 Task: Check the sale-to-list ratio of master bedroom in the last 5 years.
Action: Mouse moved to (1087, 261)
Screenshot: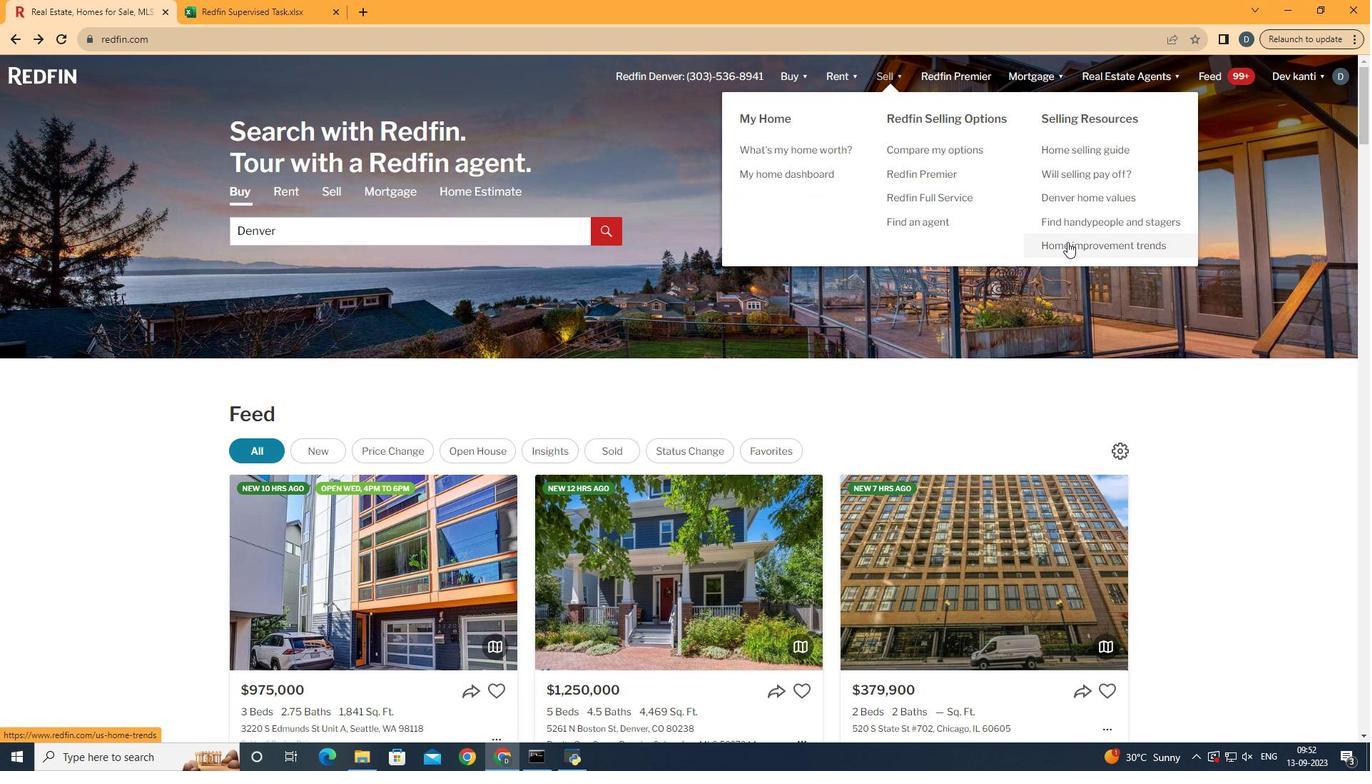 
Action: Mouse pressed left at (1087, 261)
Screenshot: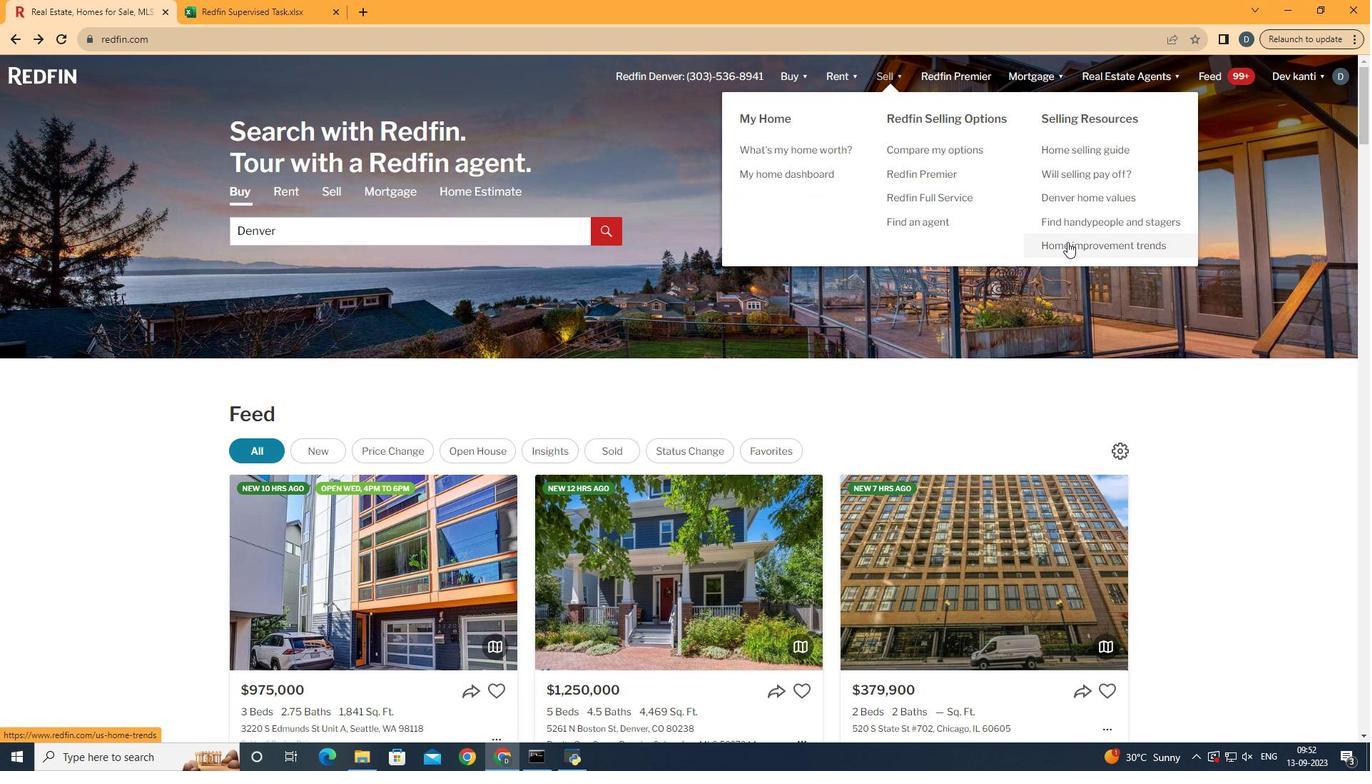
Action: Mouse moved to (350, 292)
Screenshot: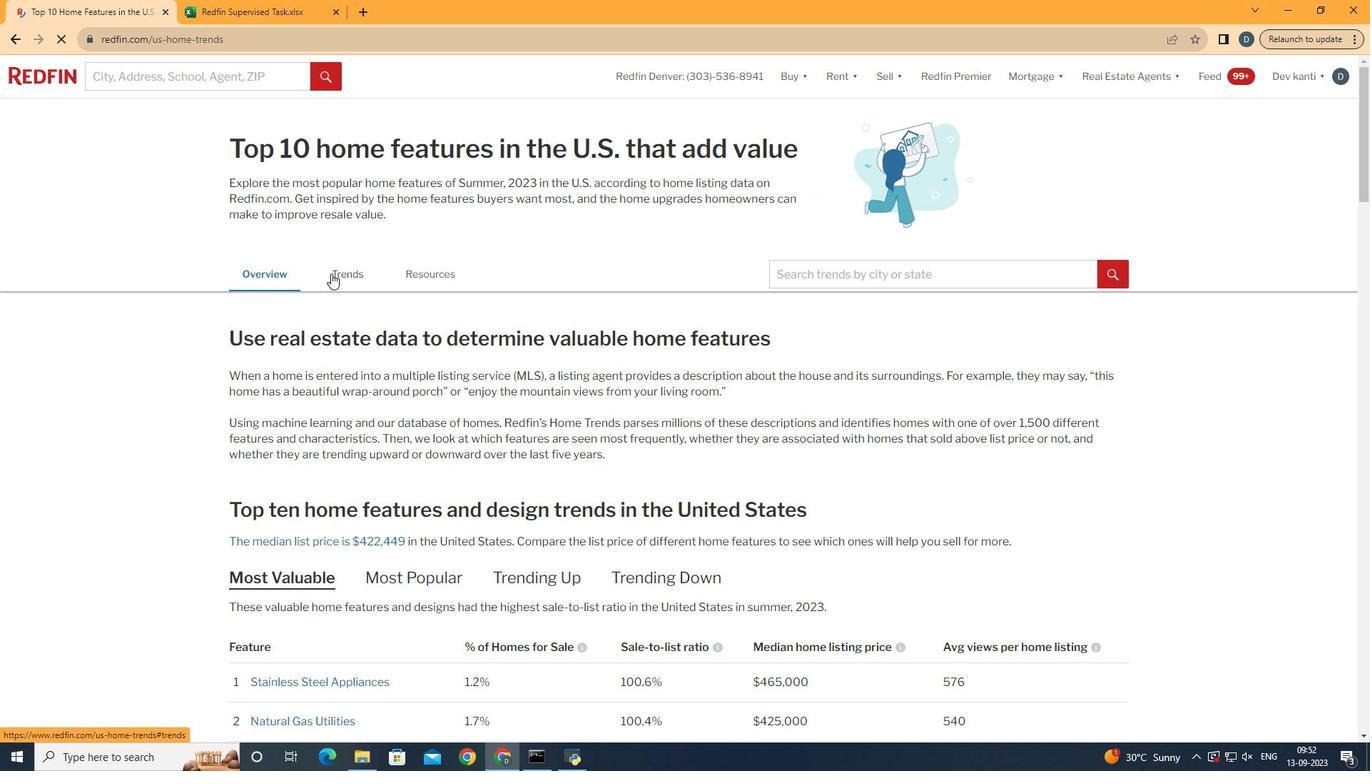 
Action: Mouse pressed left at (350, 292)
Screenshot: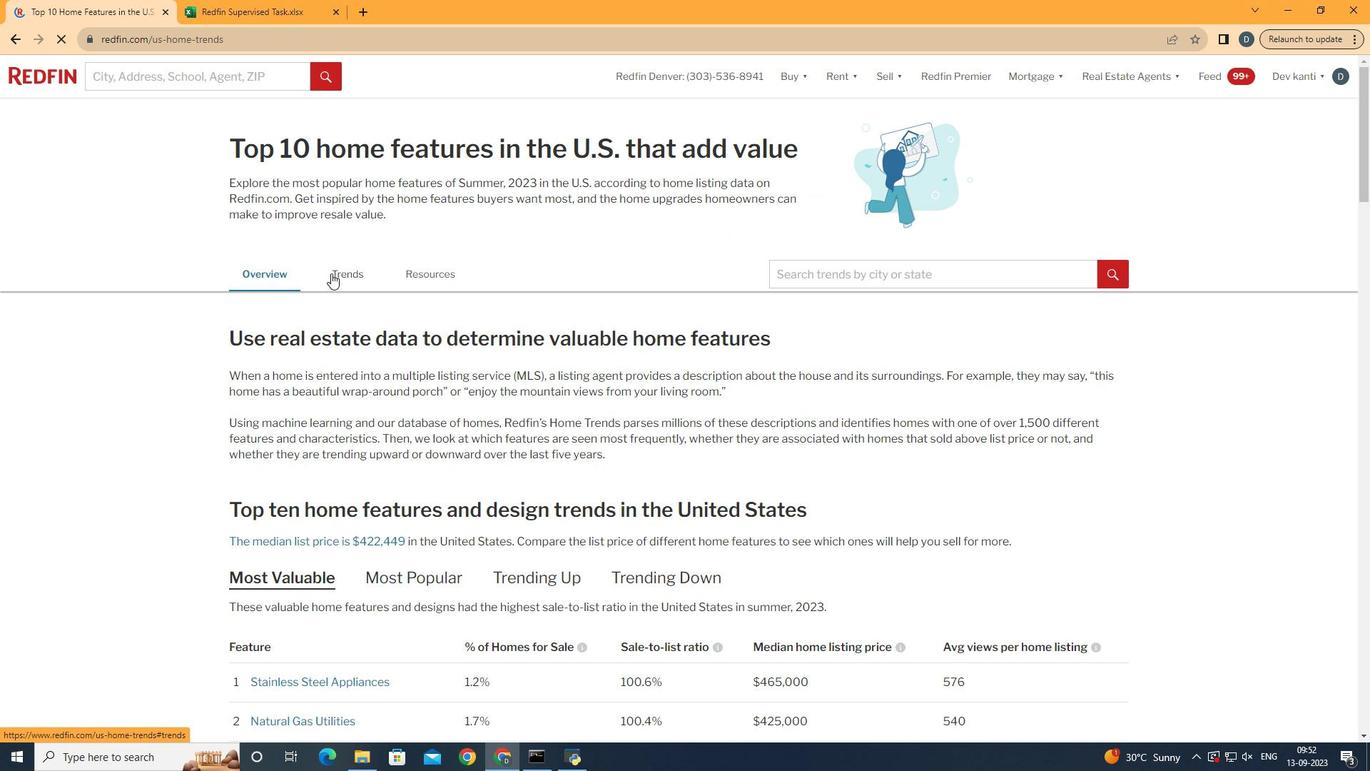 
Action: Mouse moved to (648, 421)
Screenshot: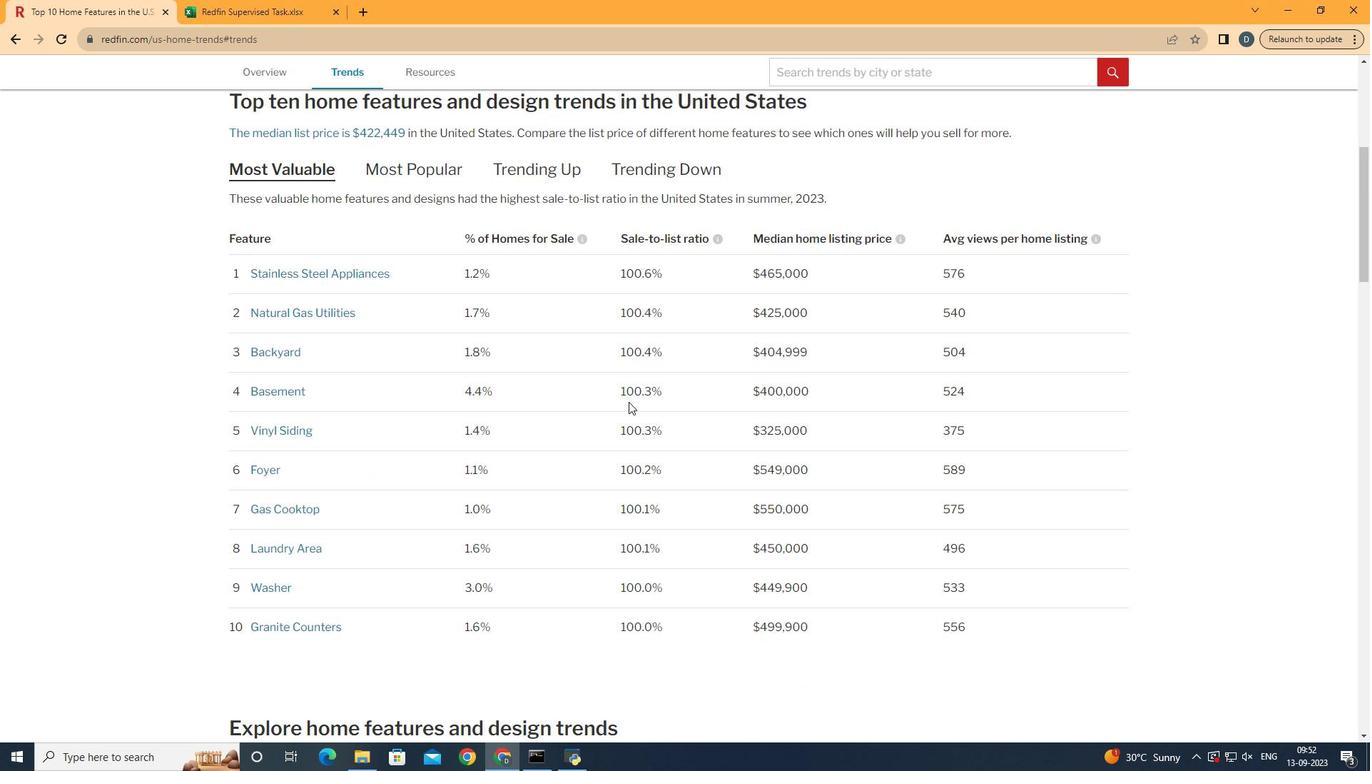 
Action: Mouse scrolled (648, 420) with delta (0, 0)
Screenshot: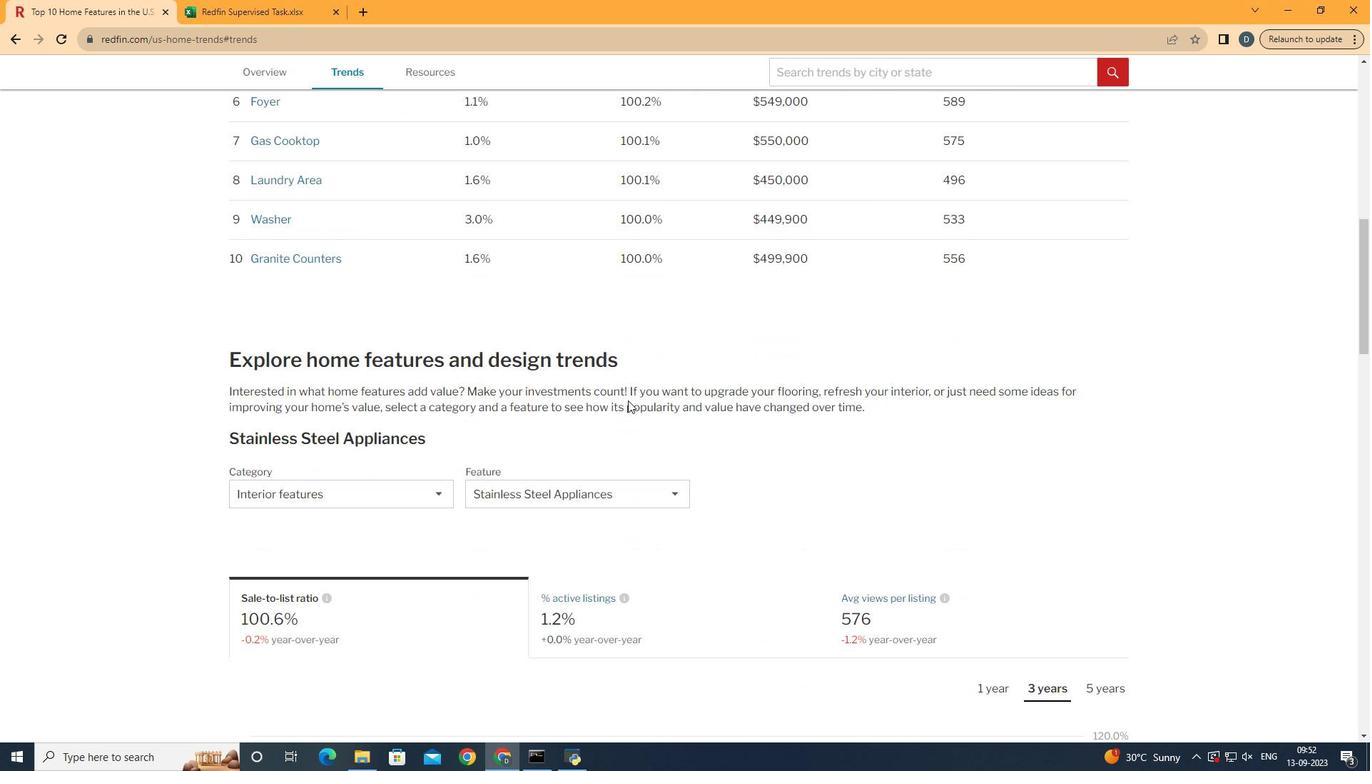 
Action: Mouse scrolled (648, 420) with delta (0, 0)
Screenshot: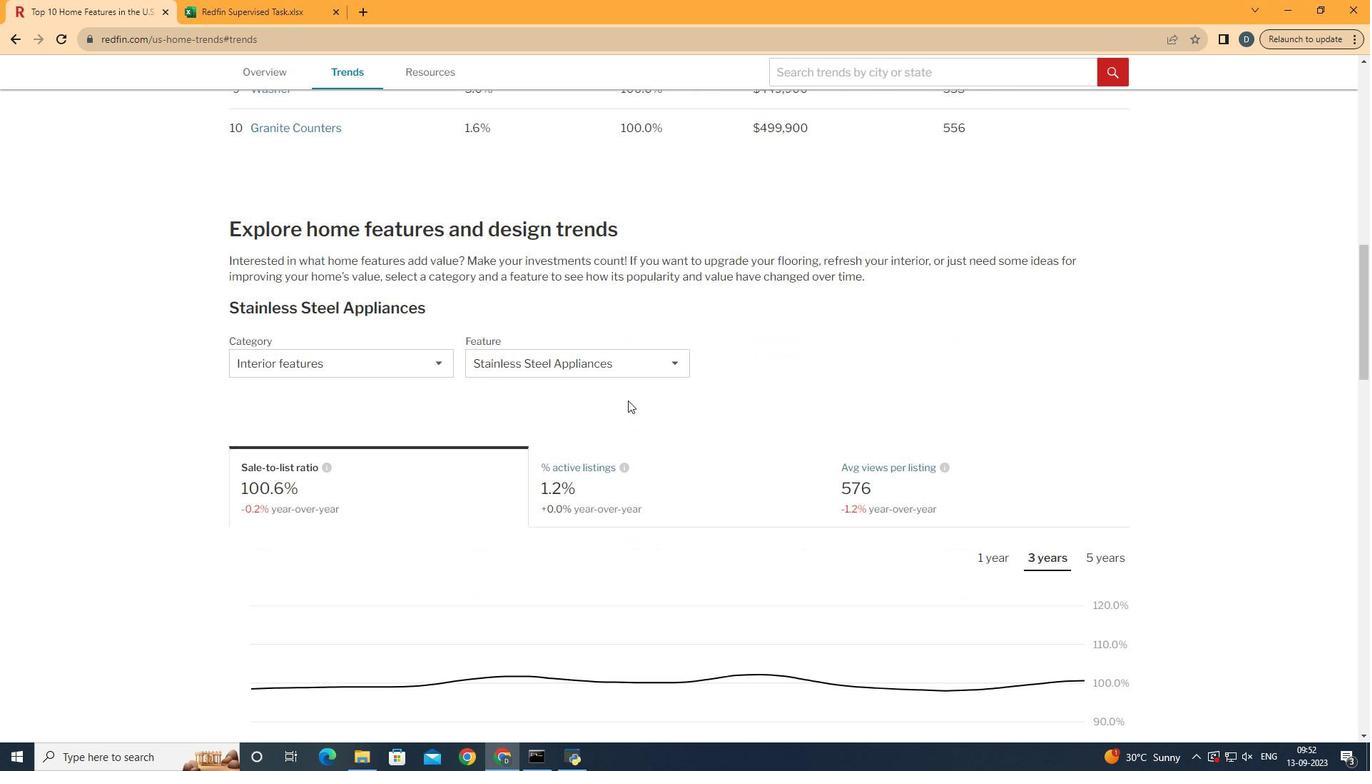 
Action: Mouse scrolled (648, 420) with delta (0, 0)
Screenshot: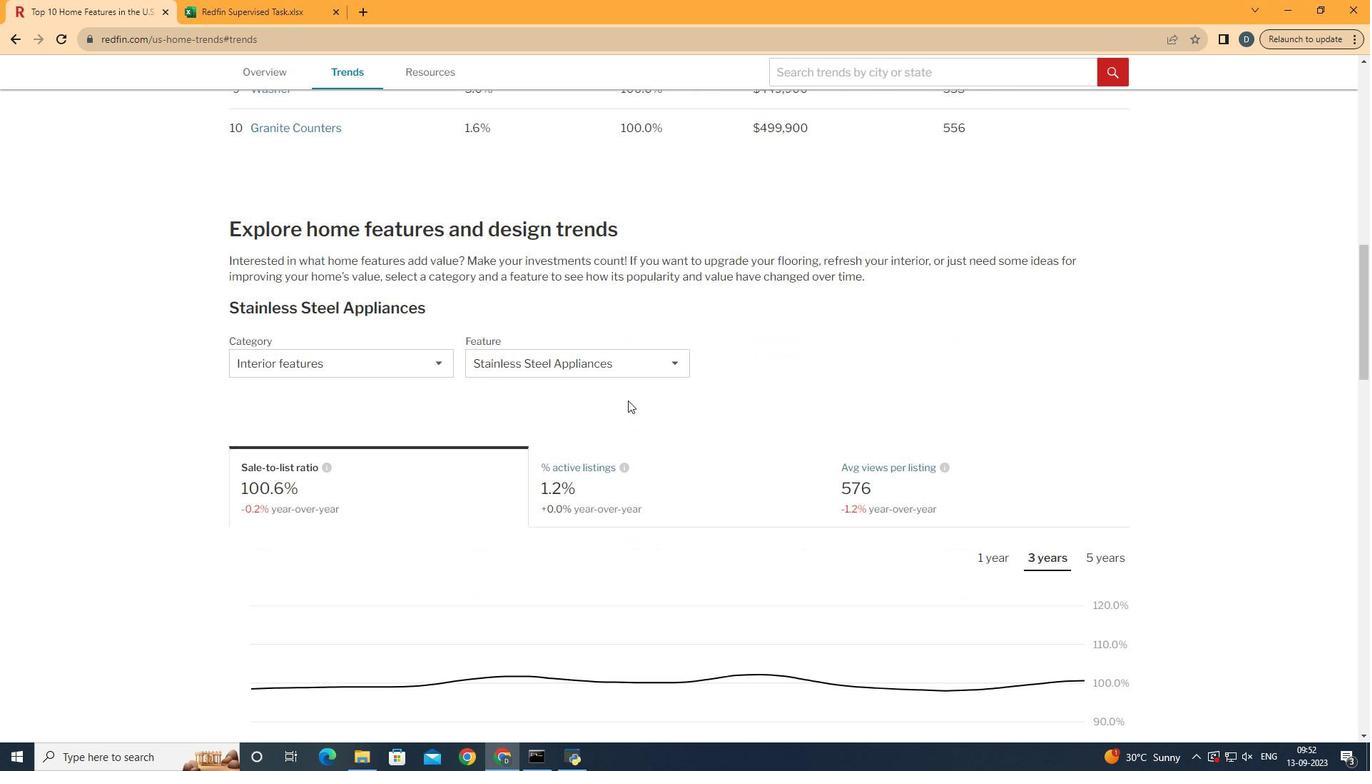 
Action: Mouse scrolled (648, 420) with delta (0, 0)
Screenshot: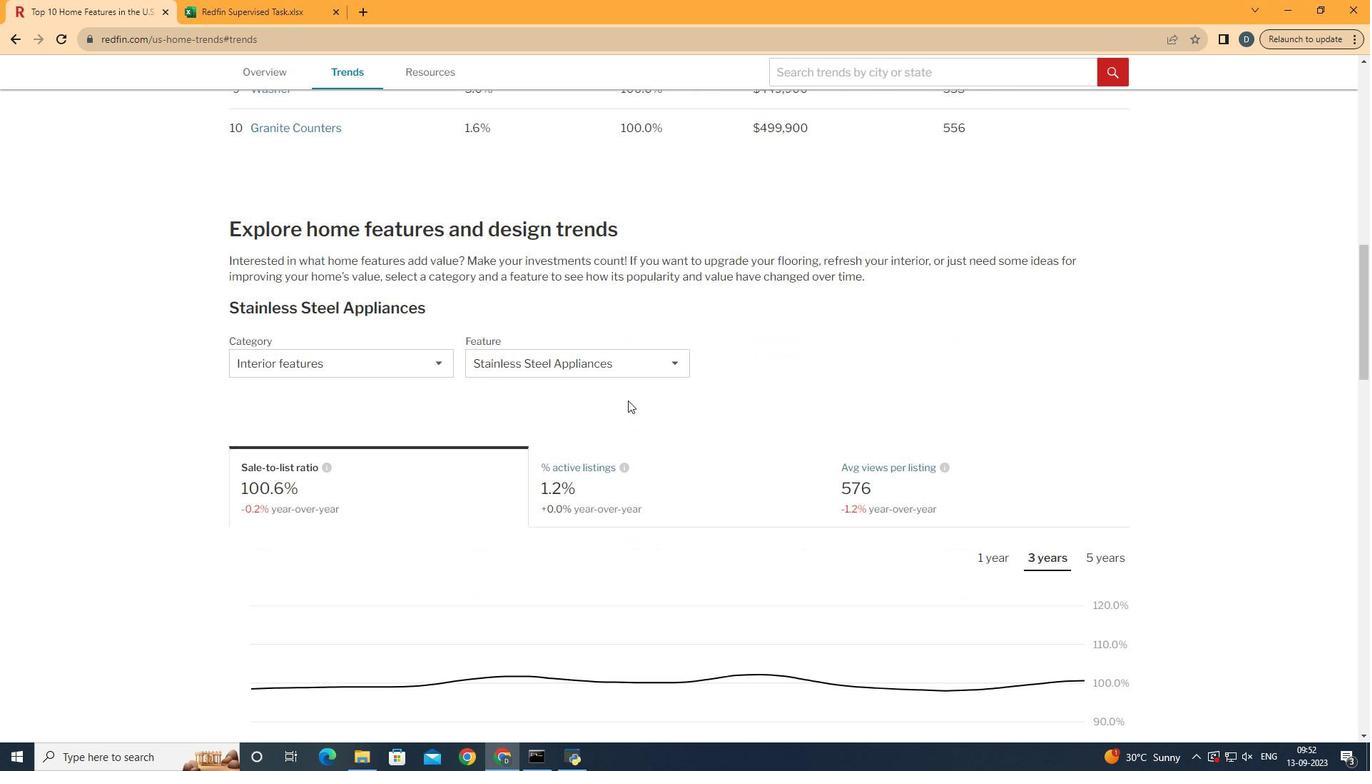 
Action: Mouse scrolled (648, 420) with delta (0, 0)
Screenshot: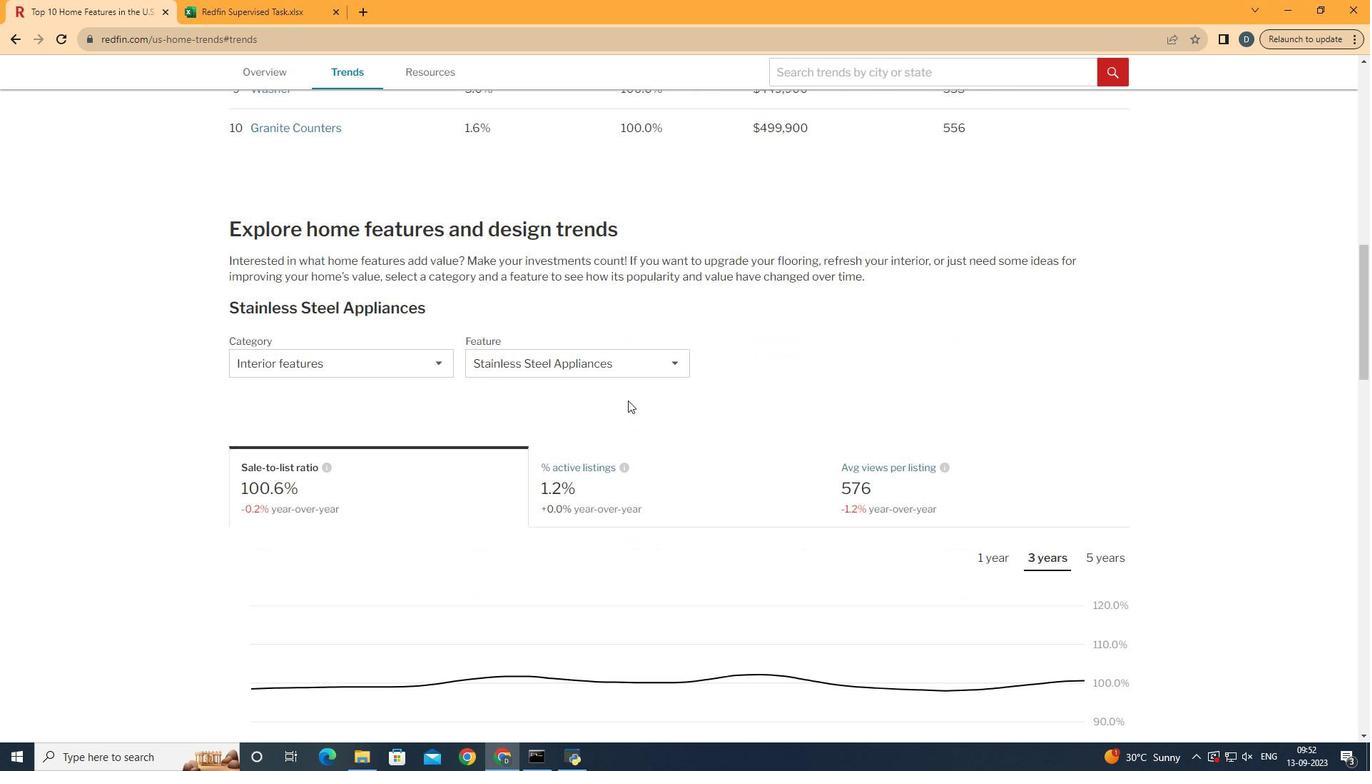 
Action: Mouse moved to (647, 420)
Screenshot: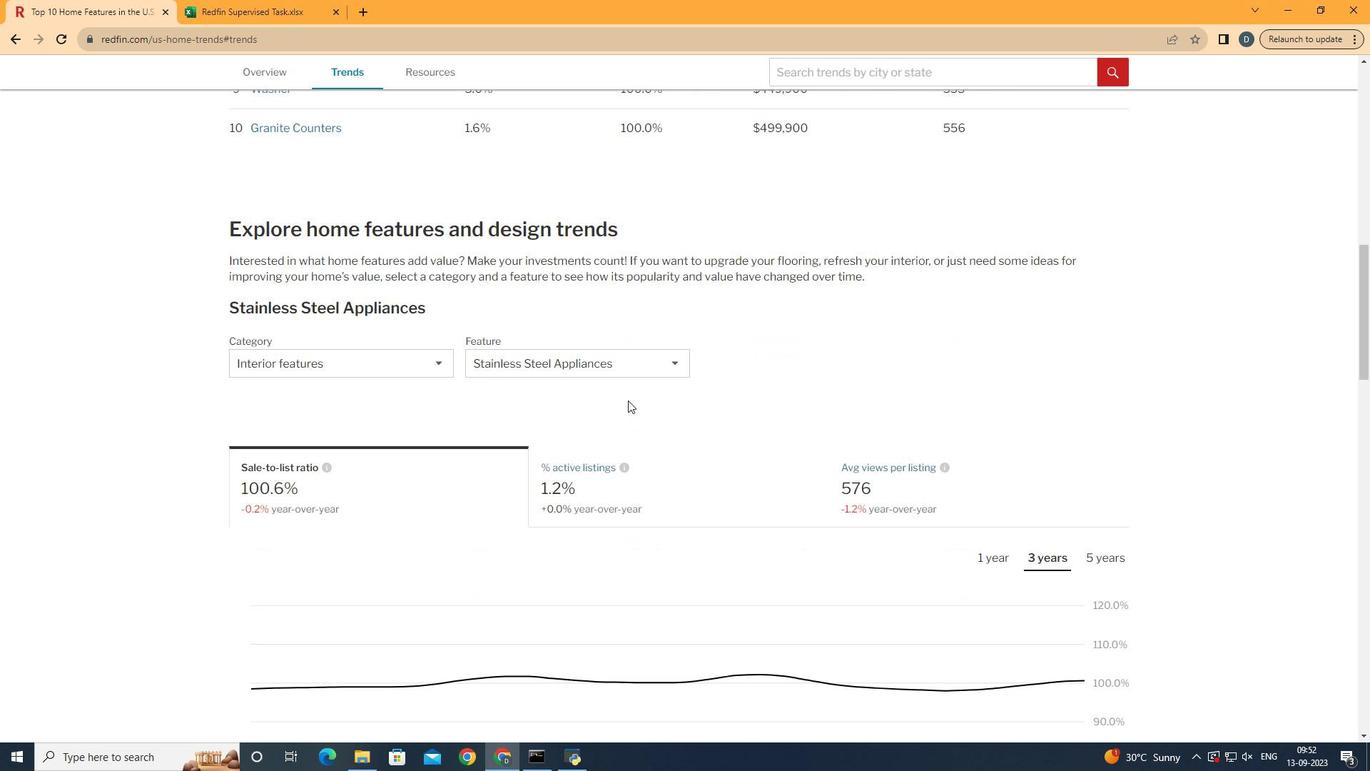 
Action: Mouse scrolled (647, 419) with delta (0, 0)
Screenshot: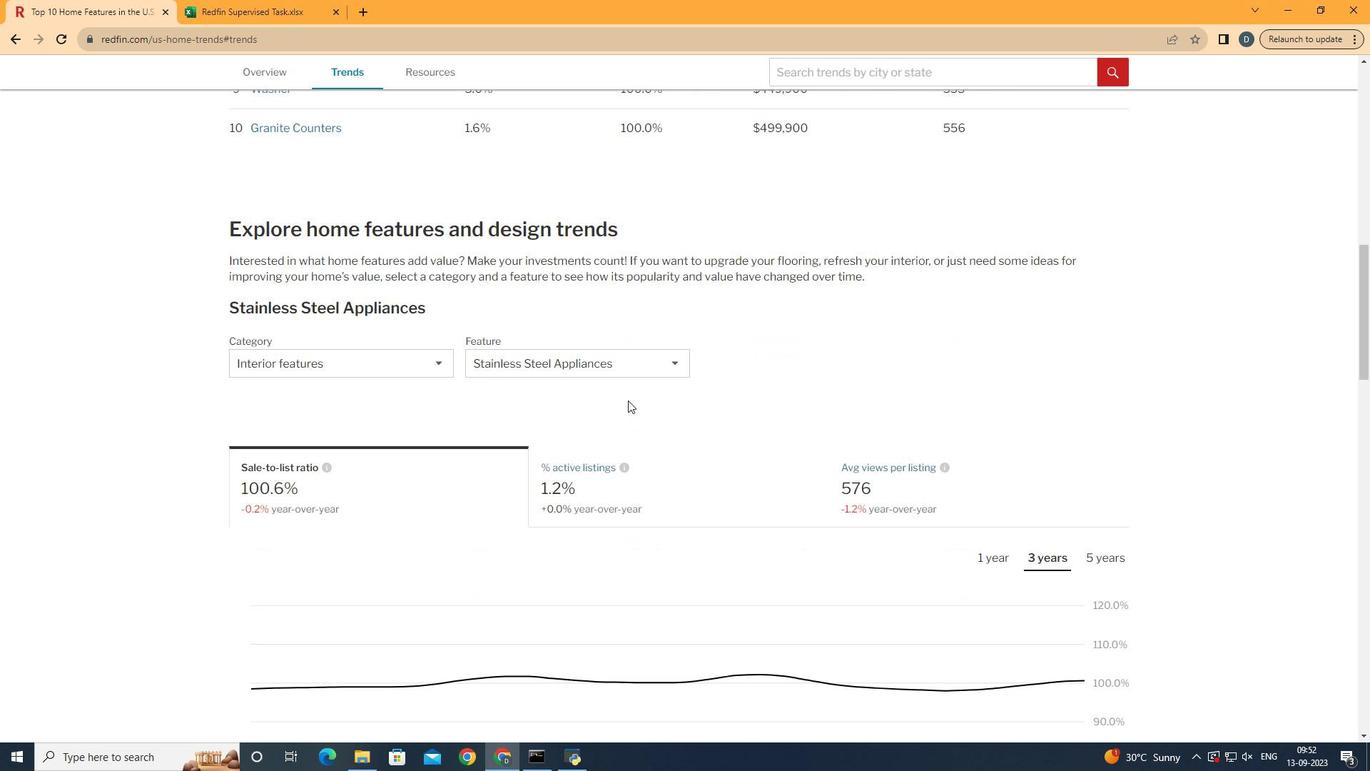 
Action: Mouse moved to (647, 419)
Screenshot: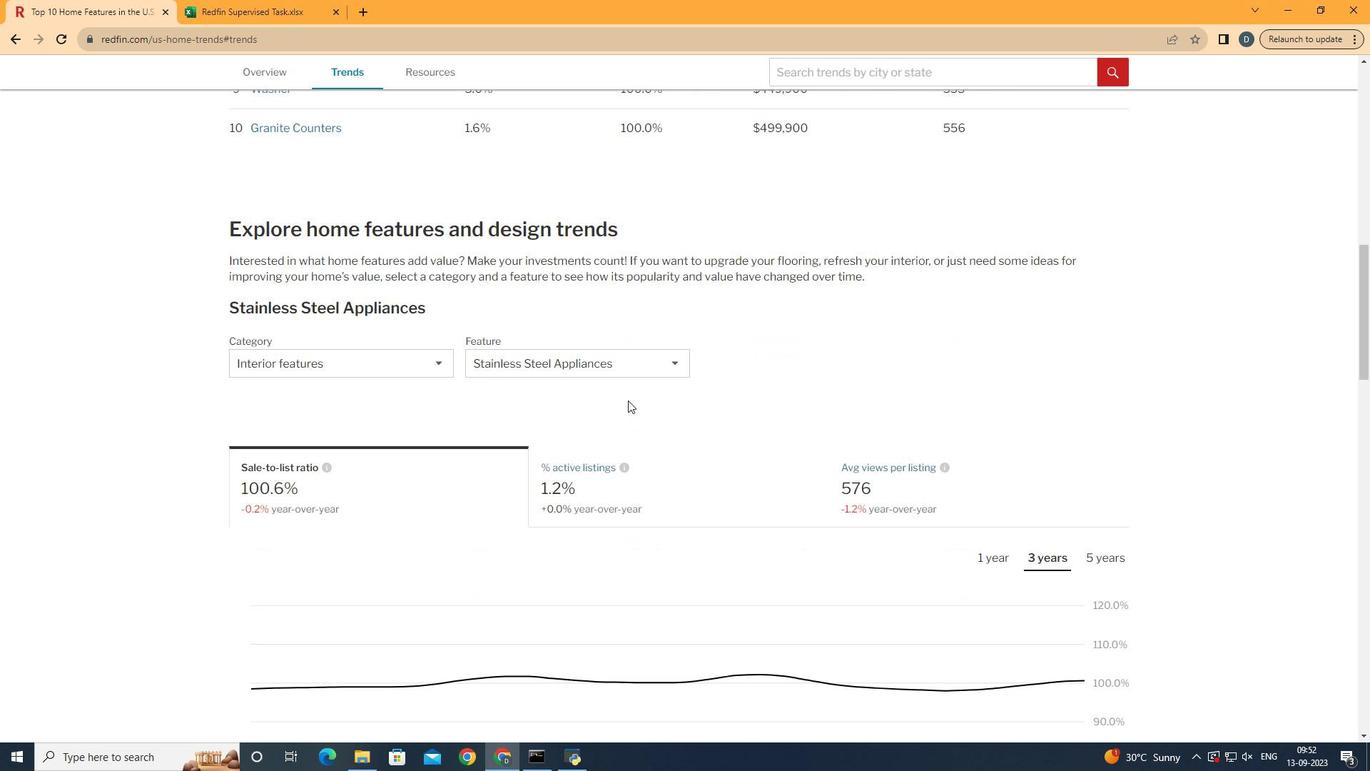 
Action: Mouse scrolled (647, 419) with delta (0, 0)
Screenshot: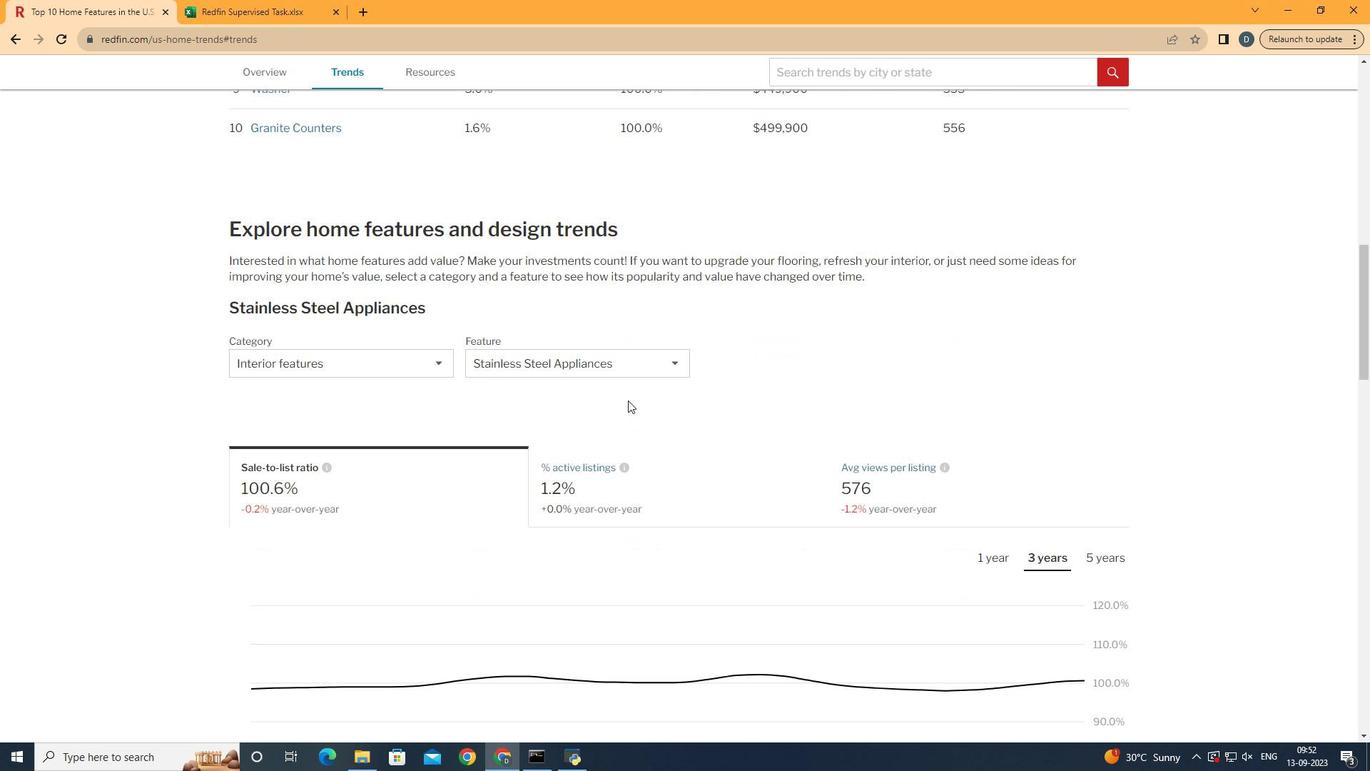 
Action: Mouse scrolled (647, 419) with delta (0, 0)
Screenshot: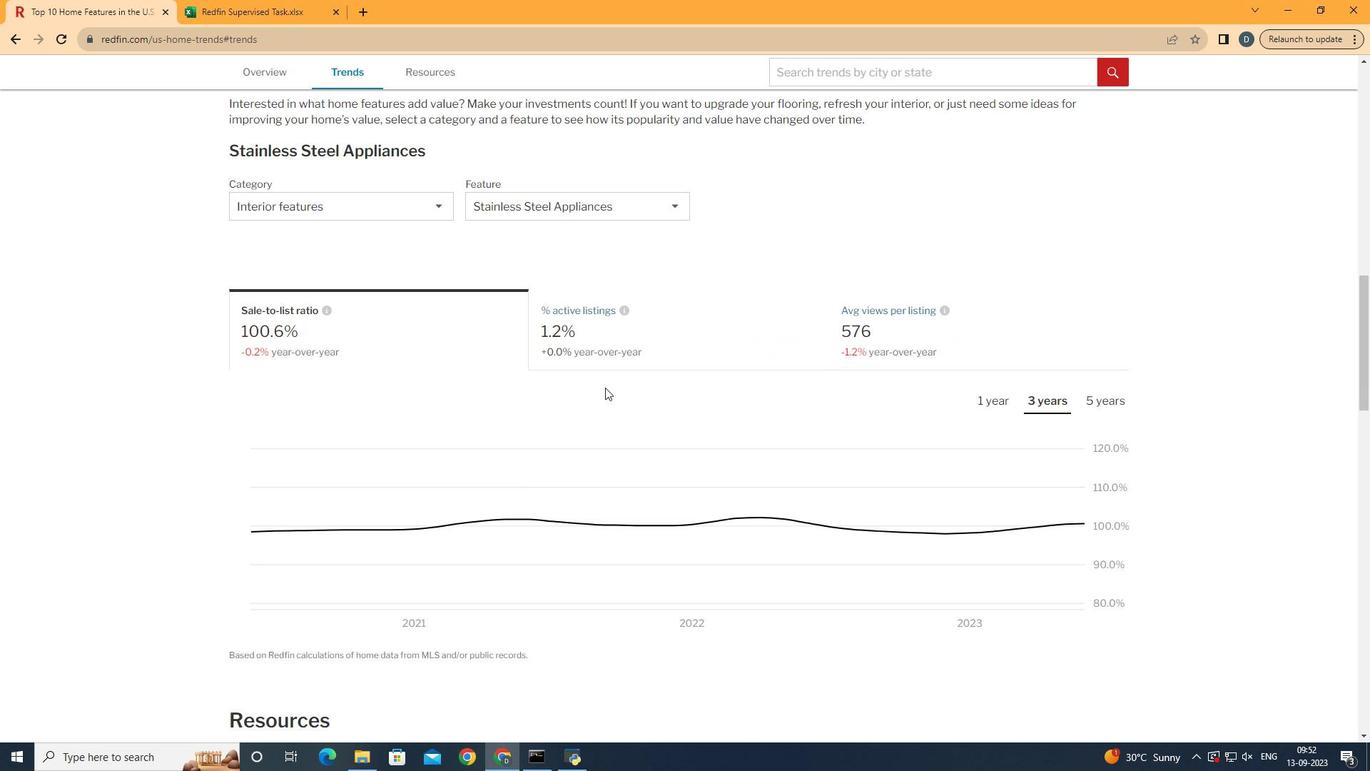 
Action: Mouse scrolled (647, 419) with delta (0, 0)
Screenshot: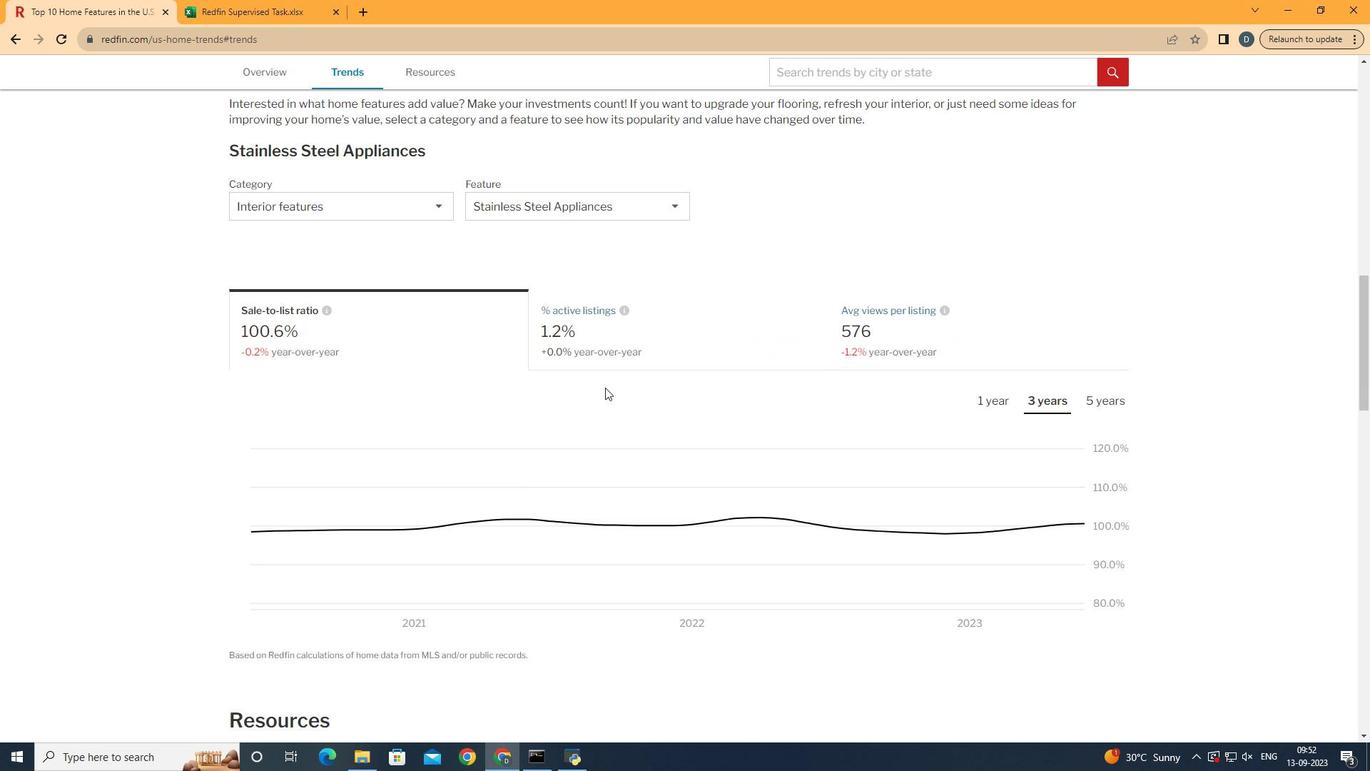 
Action: Mouse scrolled (647, 419) with delta (0, 0)
Screenshot: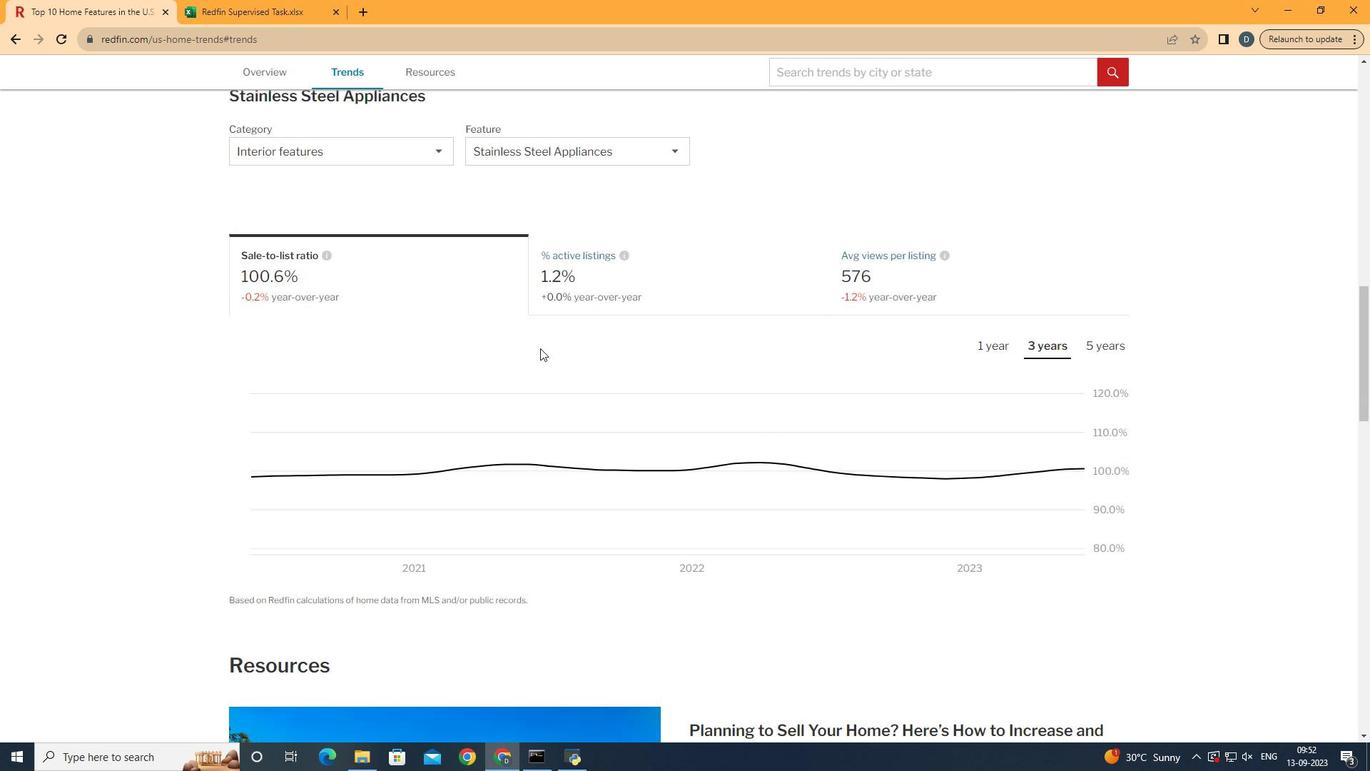
Action: Mouse moved to (395, 159)
Screenshot: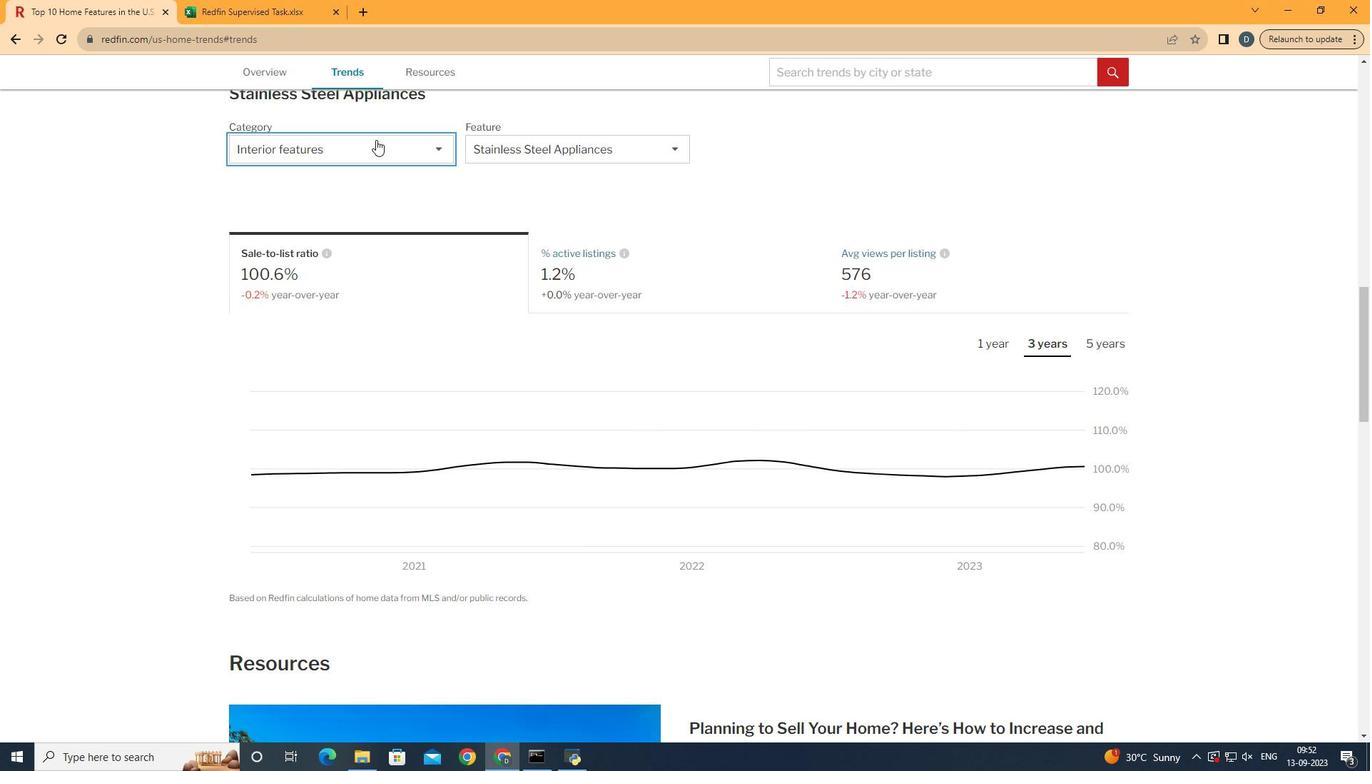 
Action: Mouse pressed left at (395, 159)
Screenshot: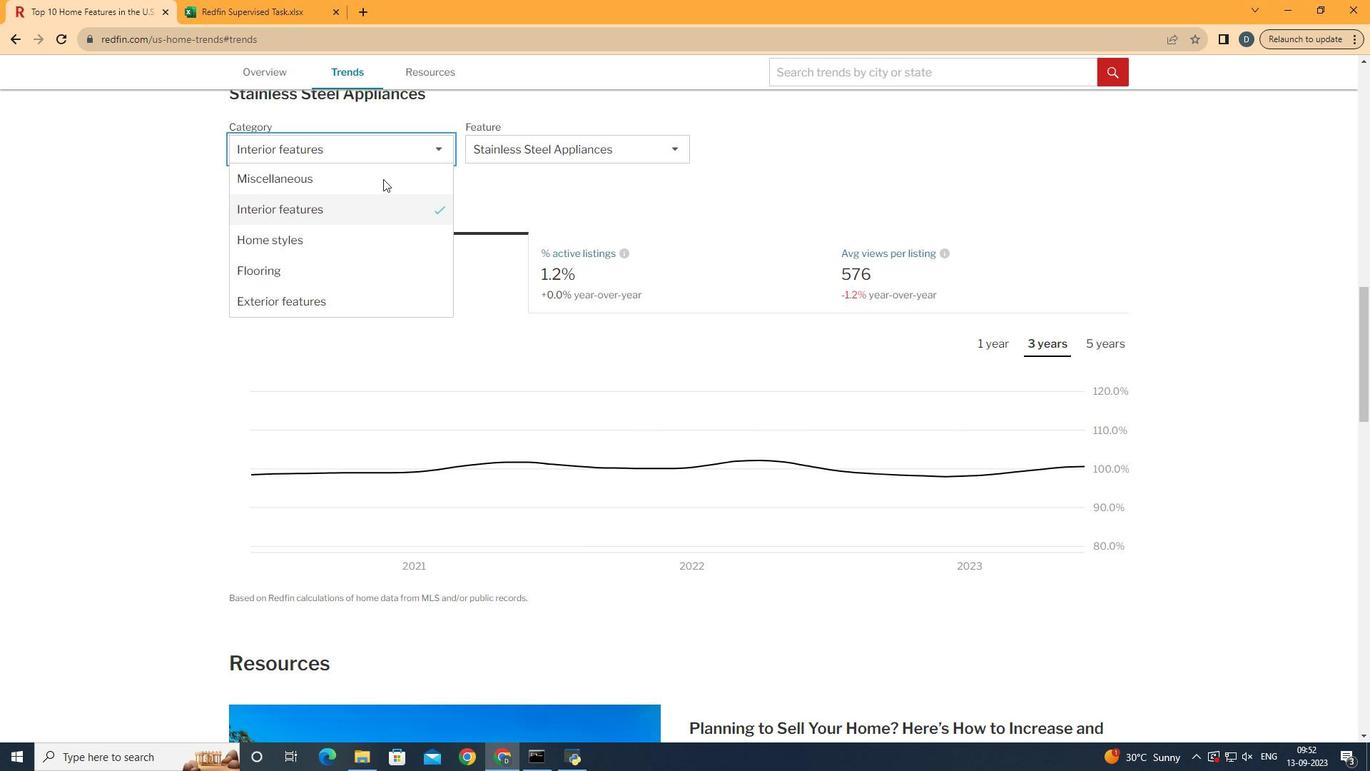 
Action: Mouse moved to (404, 241)
Screenshot: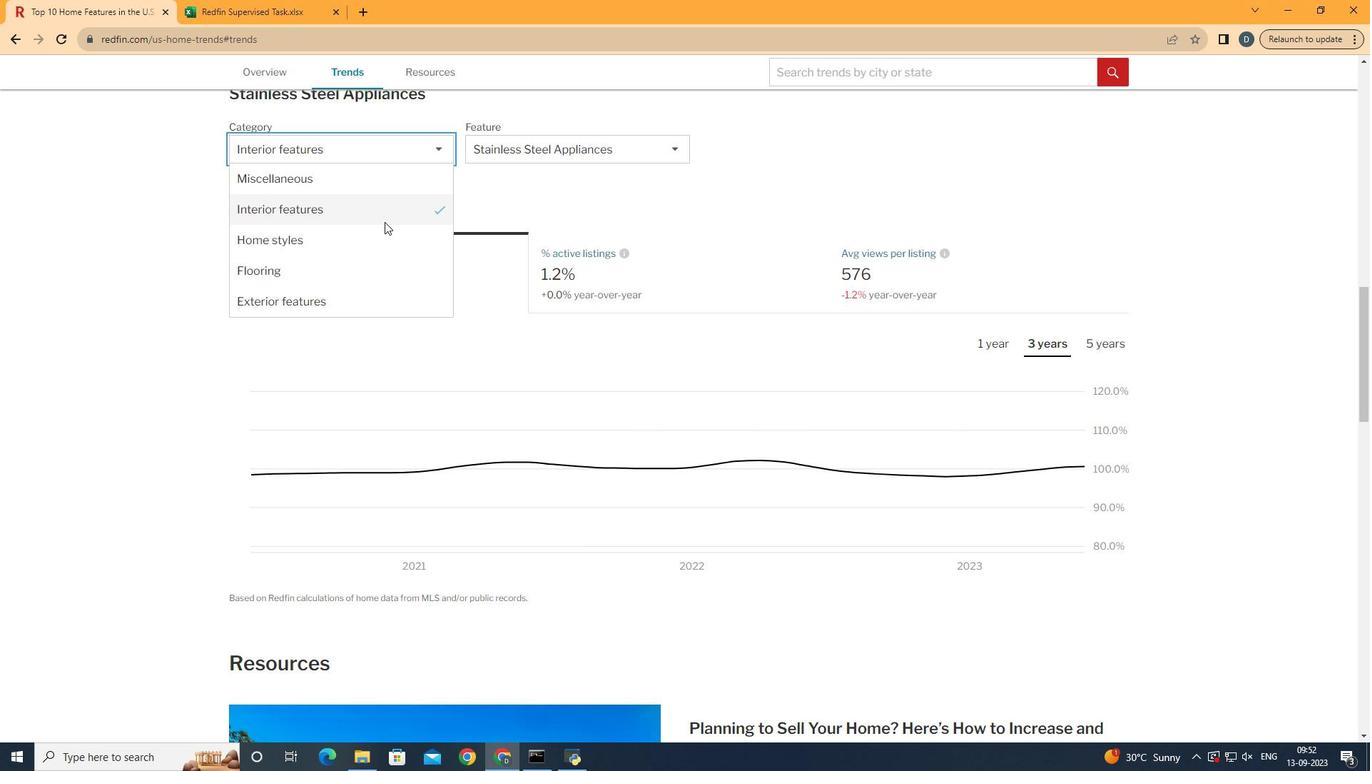 
Action: Mouse pressed left at (404, 241)
Screenshot: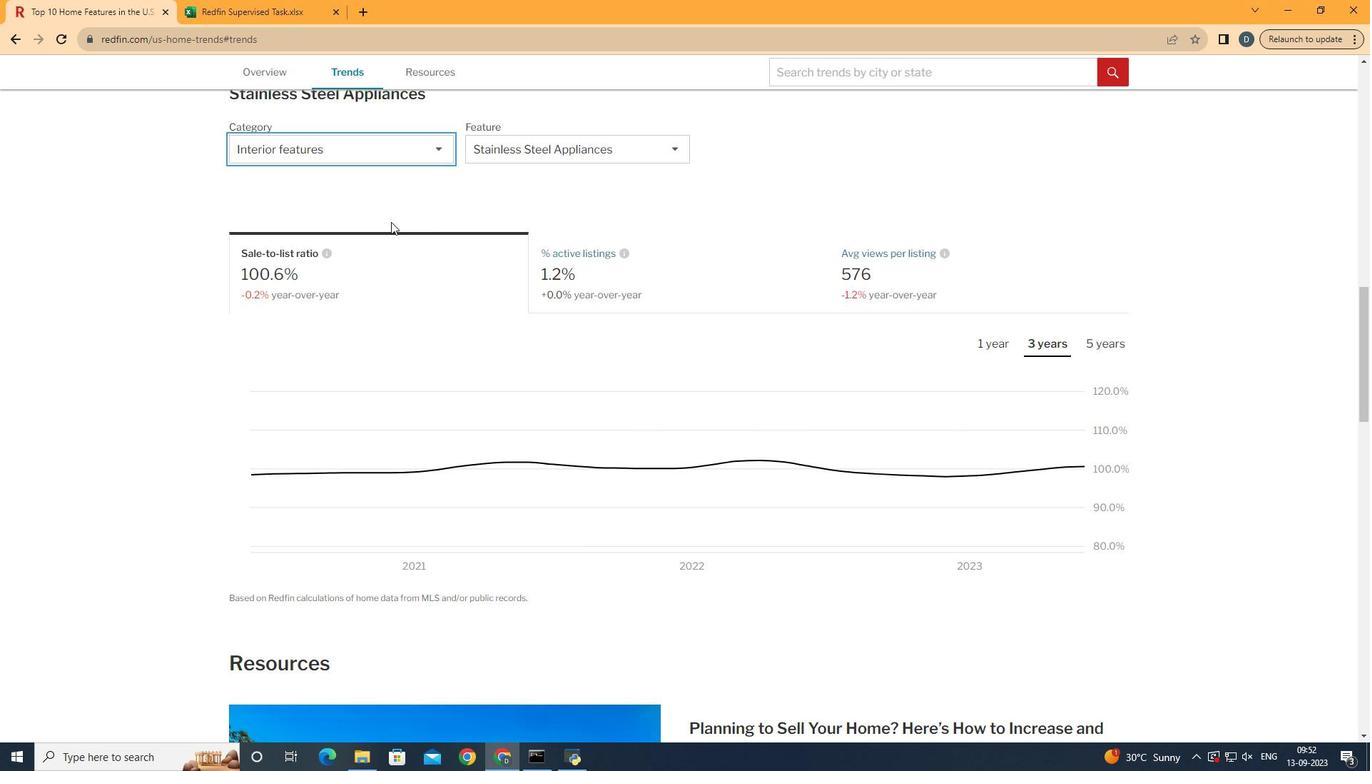 
Action: Mouse moved to (592, 166)
Screenshot: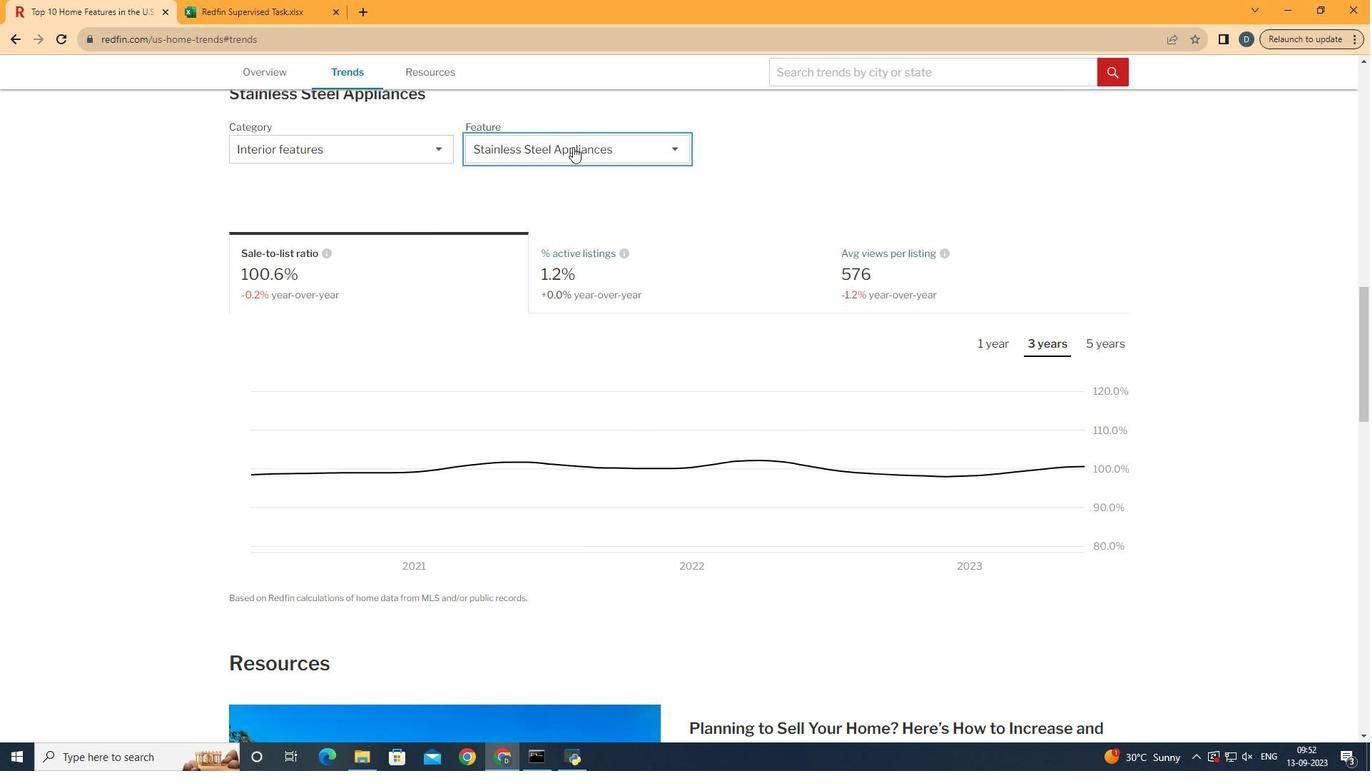 
Action: Mouse pressed left at (592, 166)
Screenshot: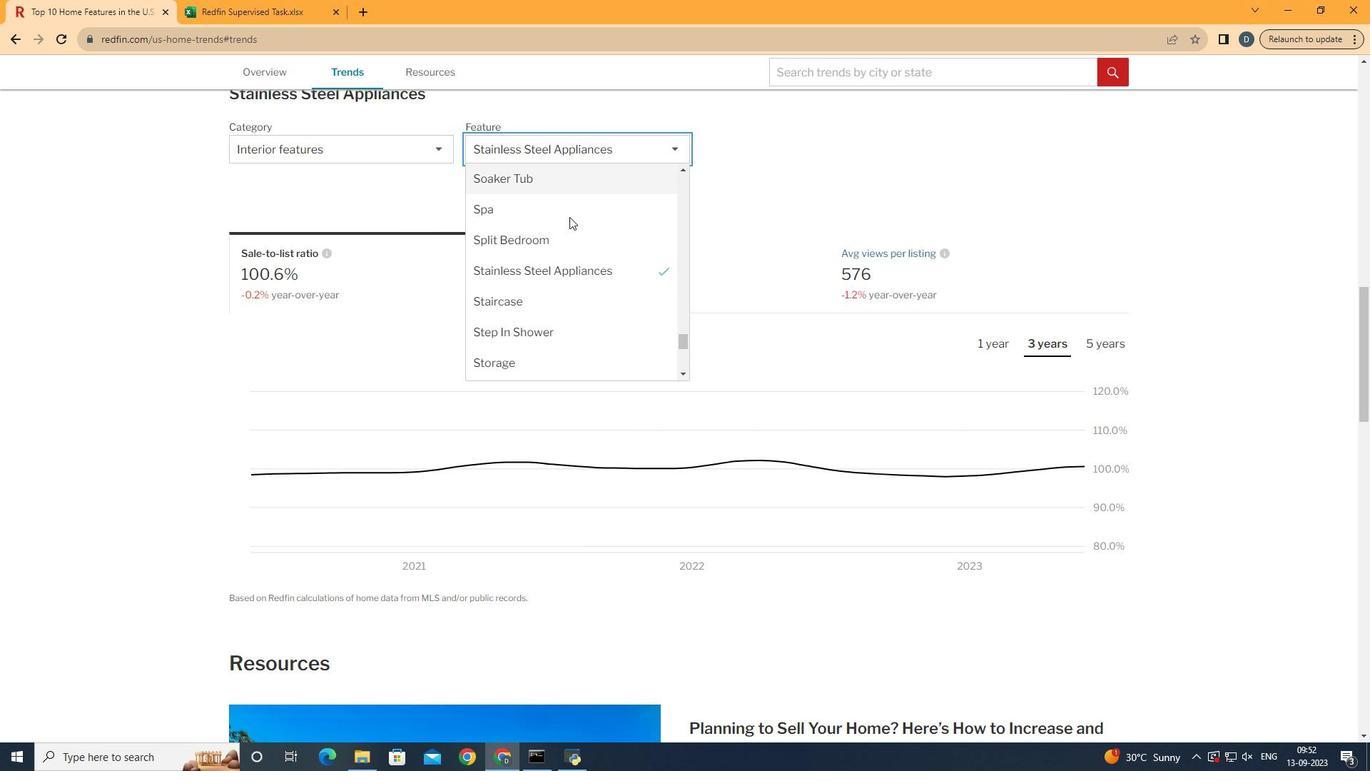 
Action: Mouse moved to (596, 311)
Screenshot: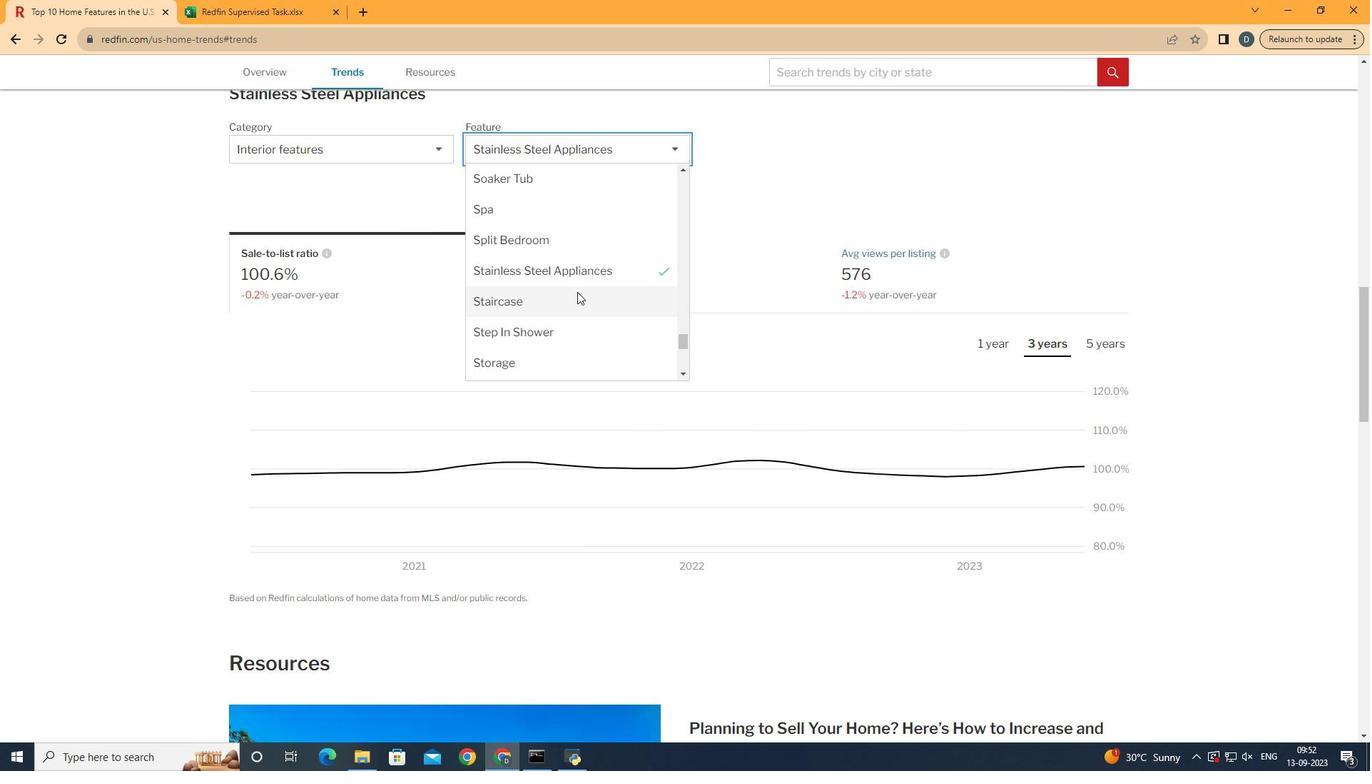 
Action: Mouse scrolled (596, 312) with delta (0, 0)
Screenshot: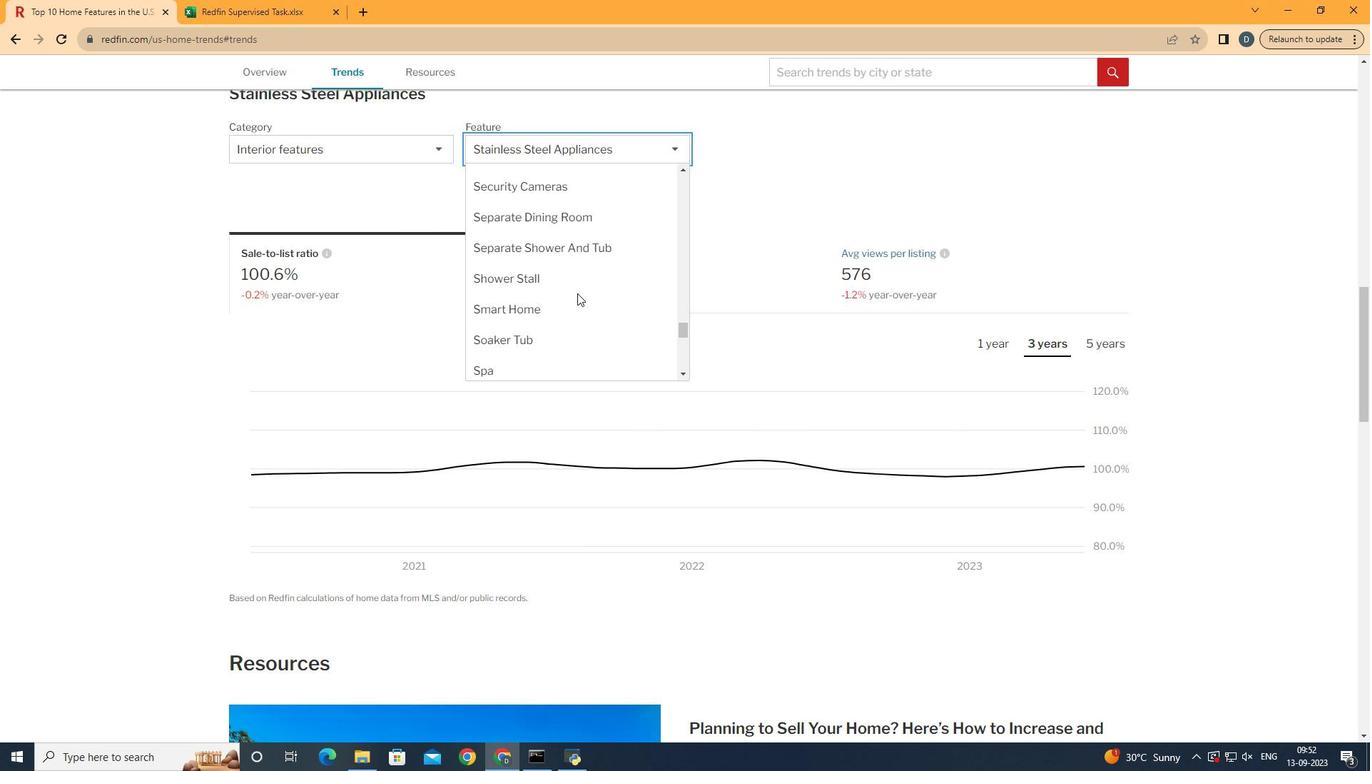 
Action: Mouse scrolled (596, 312) with delta (0, 0)
Screenshot: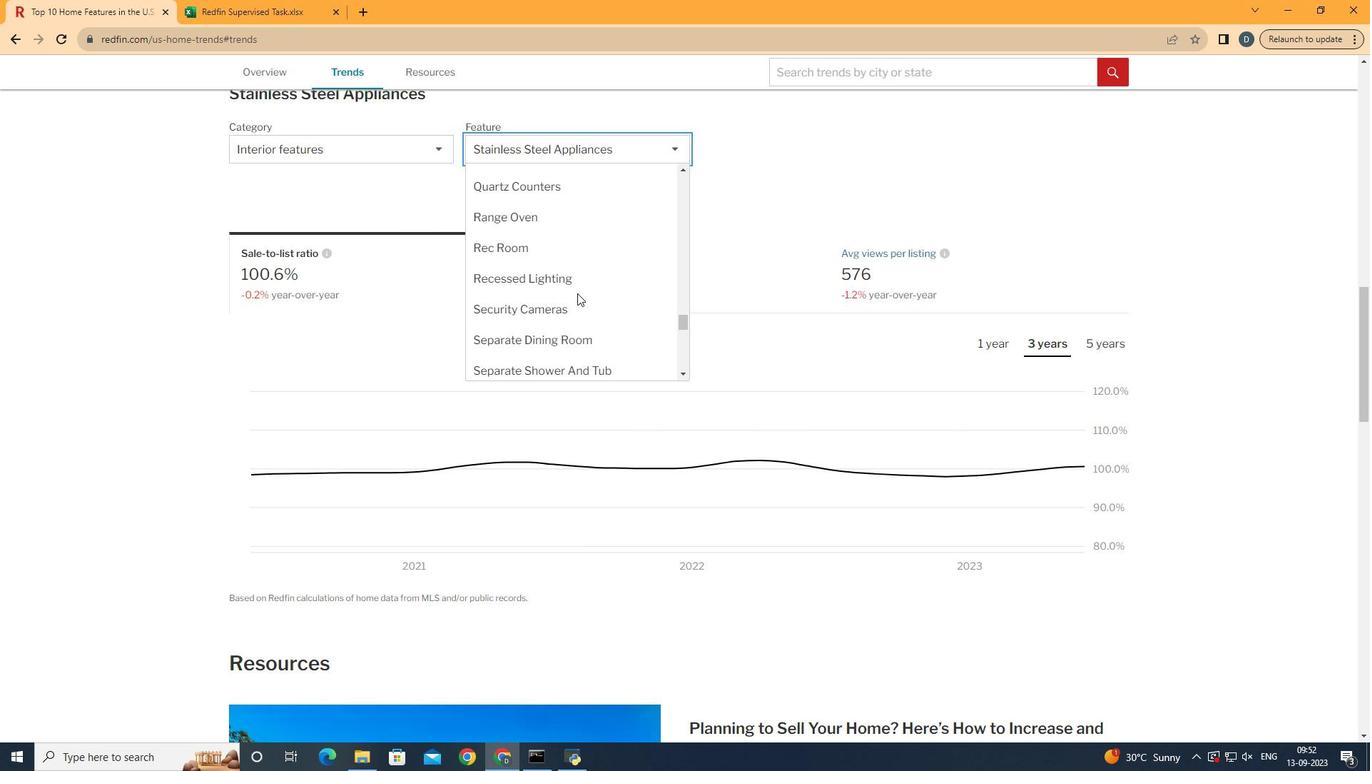 
Action: Mouse scrolled (596, 312) with delta (0, 0)
Screenshot: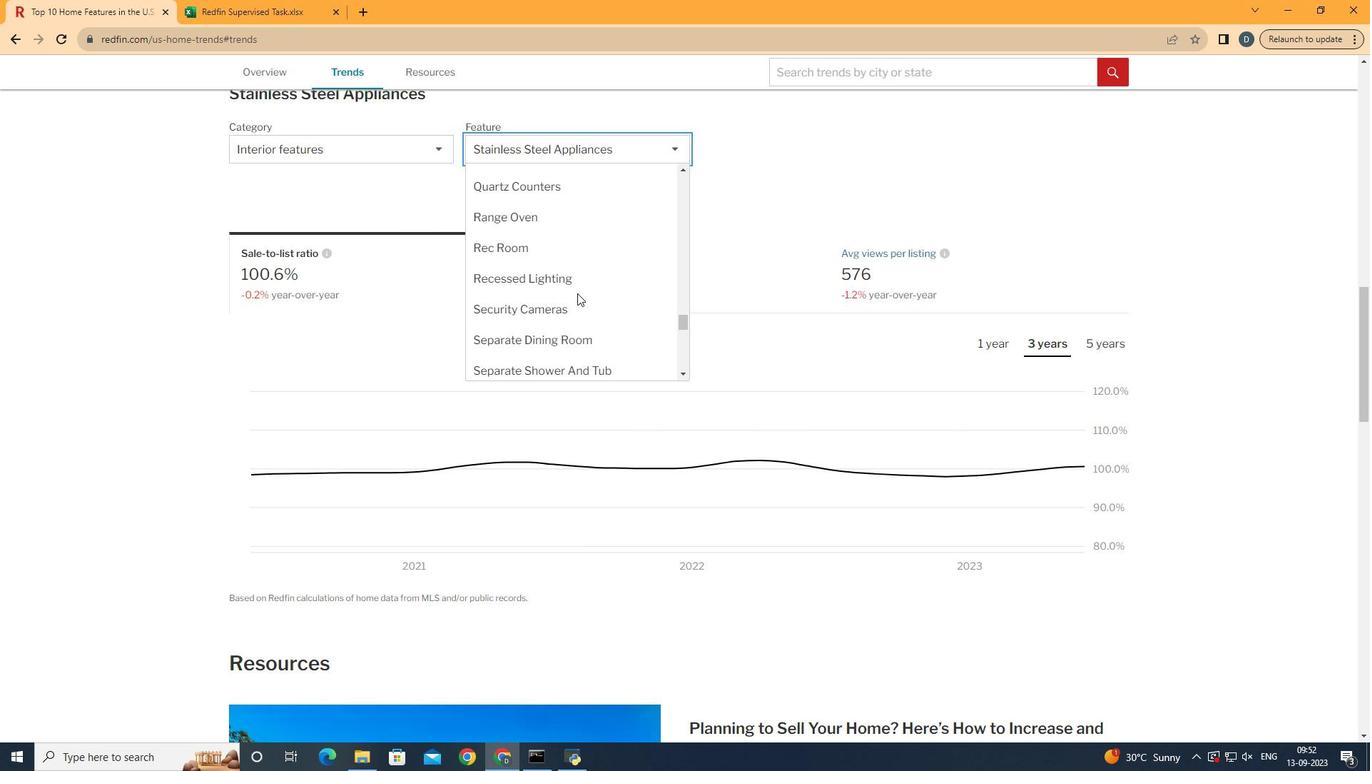 
Action: Mouse moved to (596, 312)
Screenshot: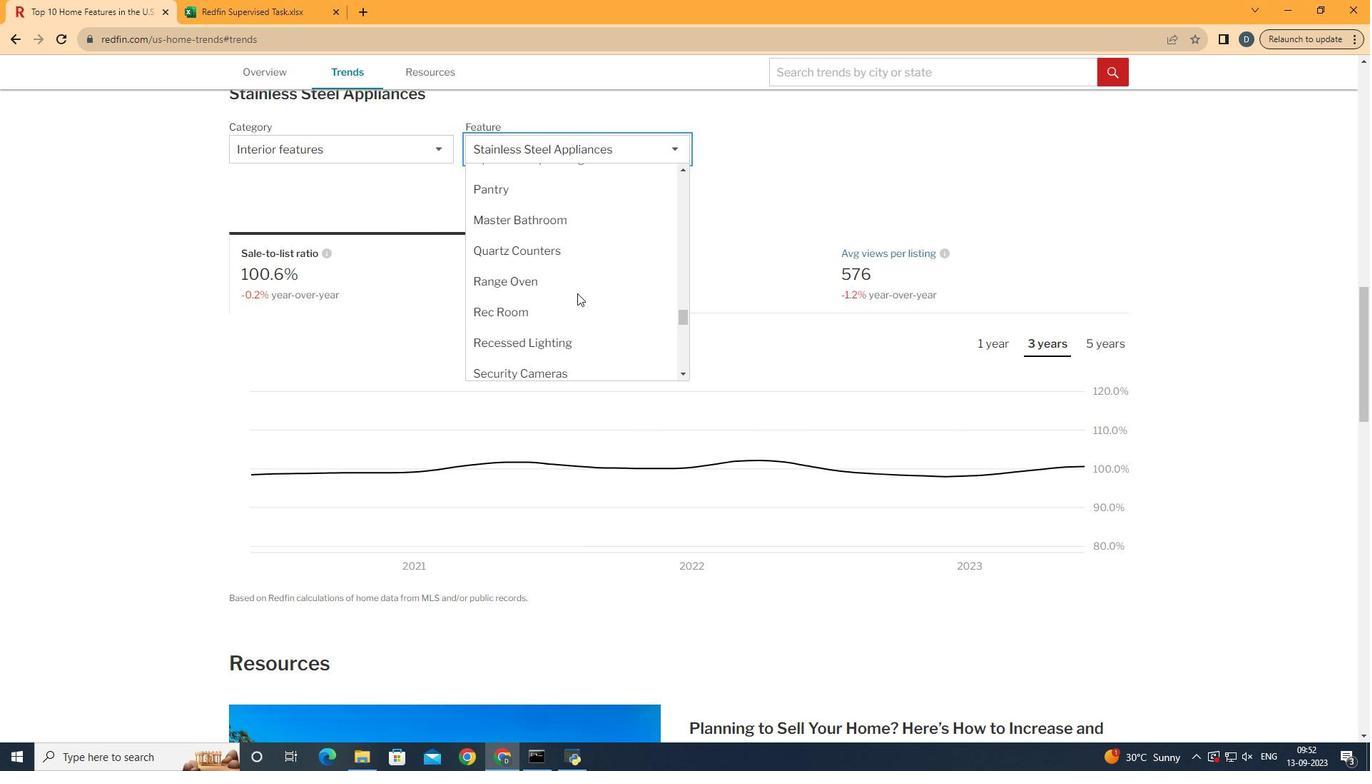 
Action: Mouse scrolled (596, 313) with delta (0, 0)
Screenshot: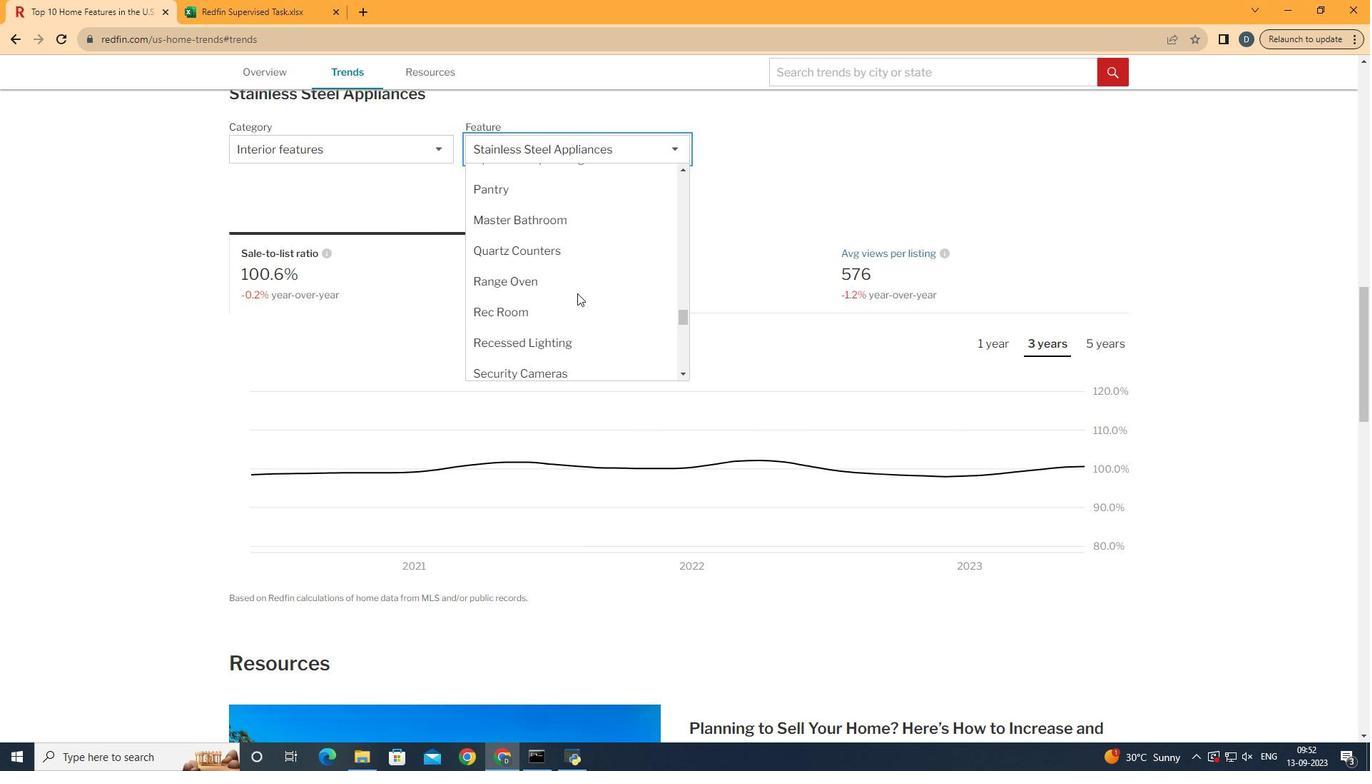 
Action: Mouse scrolled (596, 313) with delta (0, 0)
Screenshot: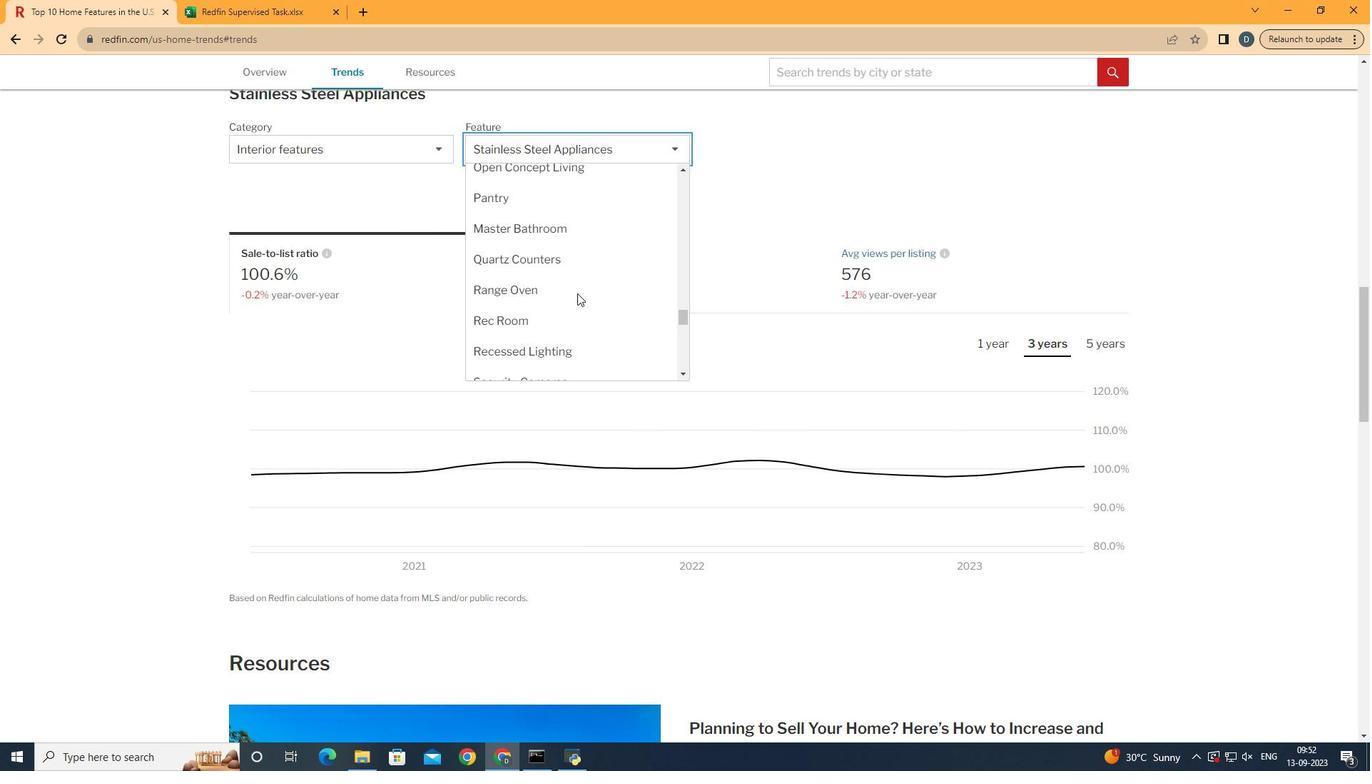 
Action: Mouse moved to (617, 244)
Screenshot: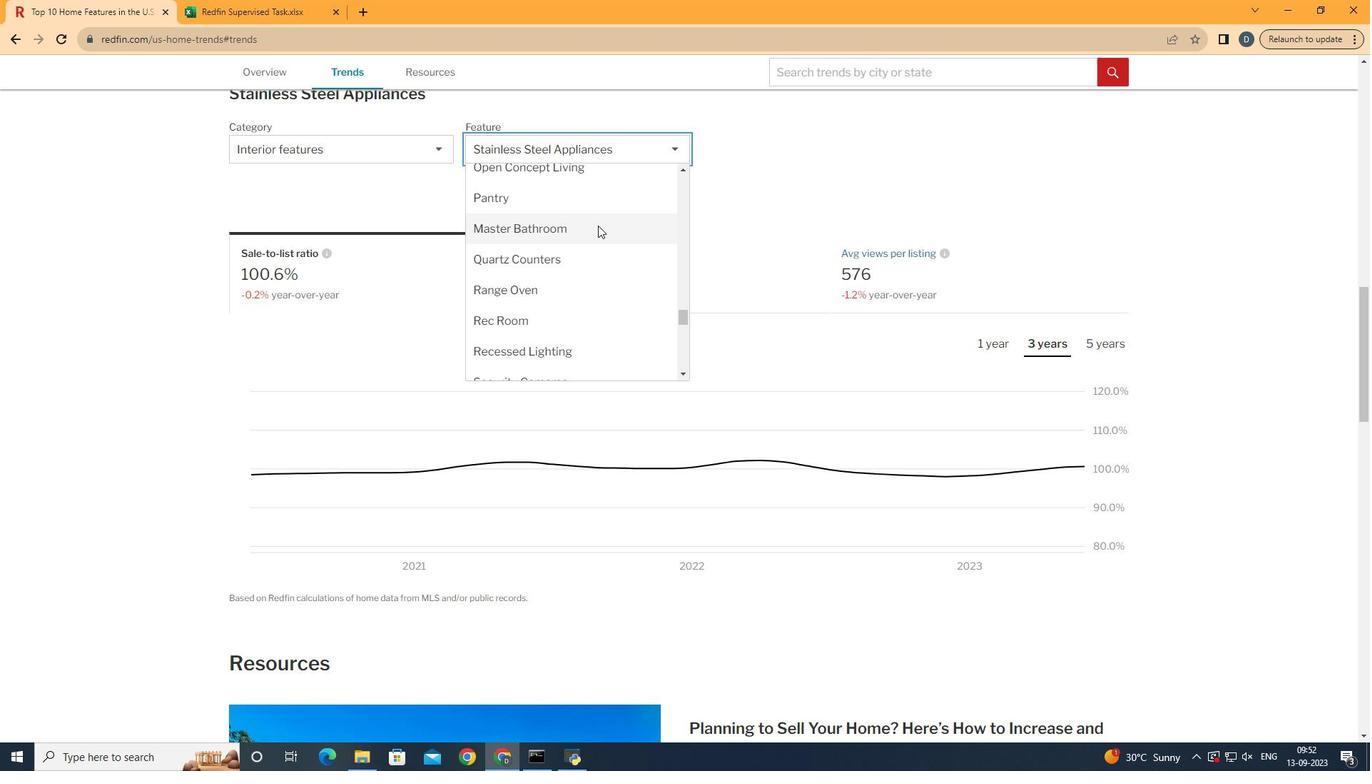 
Action: Mouse pressed left at (617, 244)
Screenshot: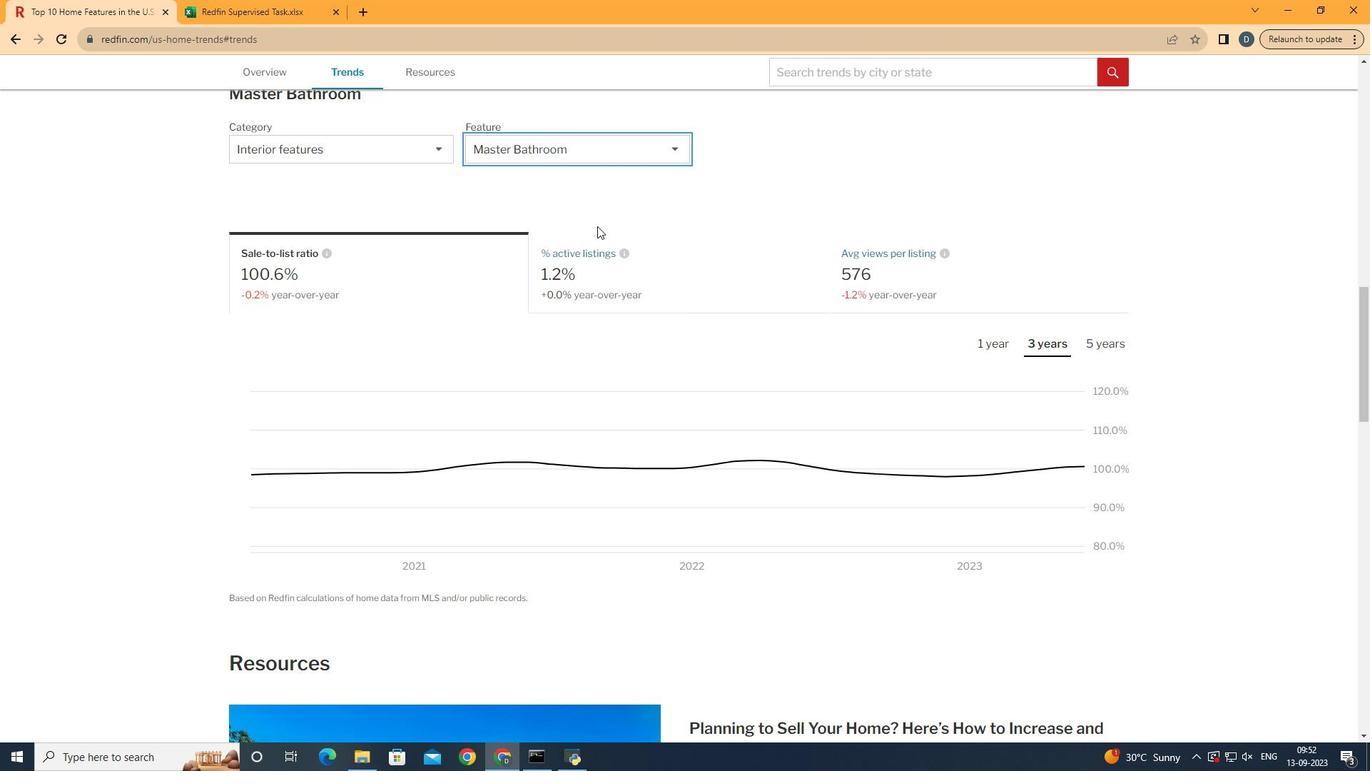 
Action: Mouse moved to (470, 307)
Screenshot: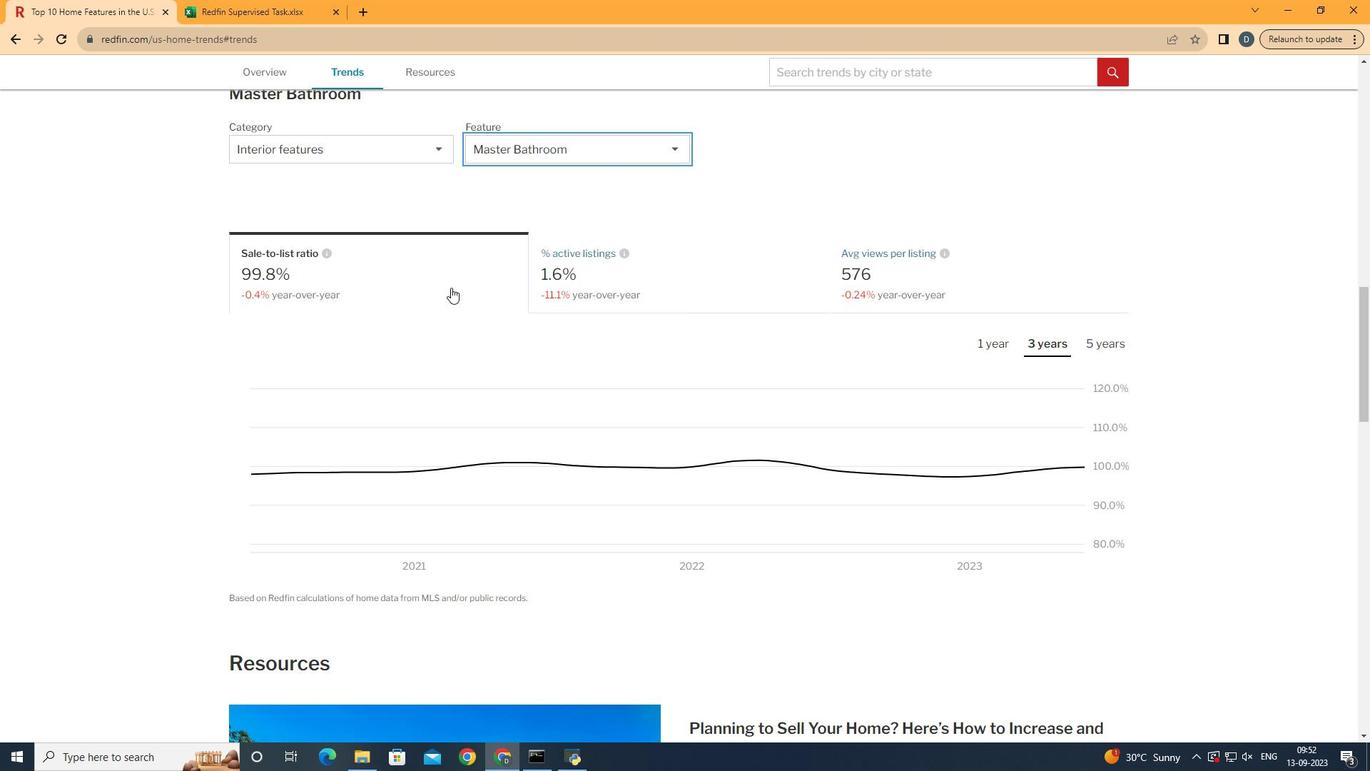 
Action: Mouse pressed left at (470, 307)
Screenshot: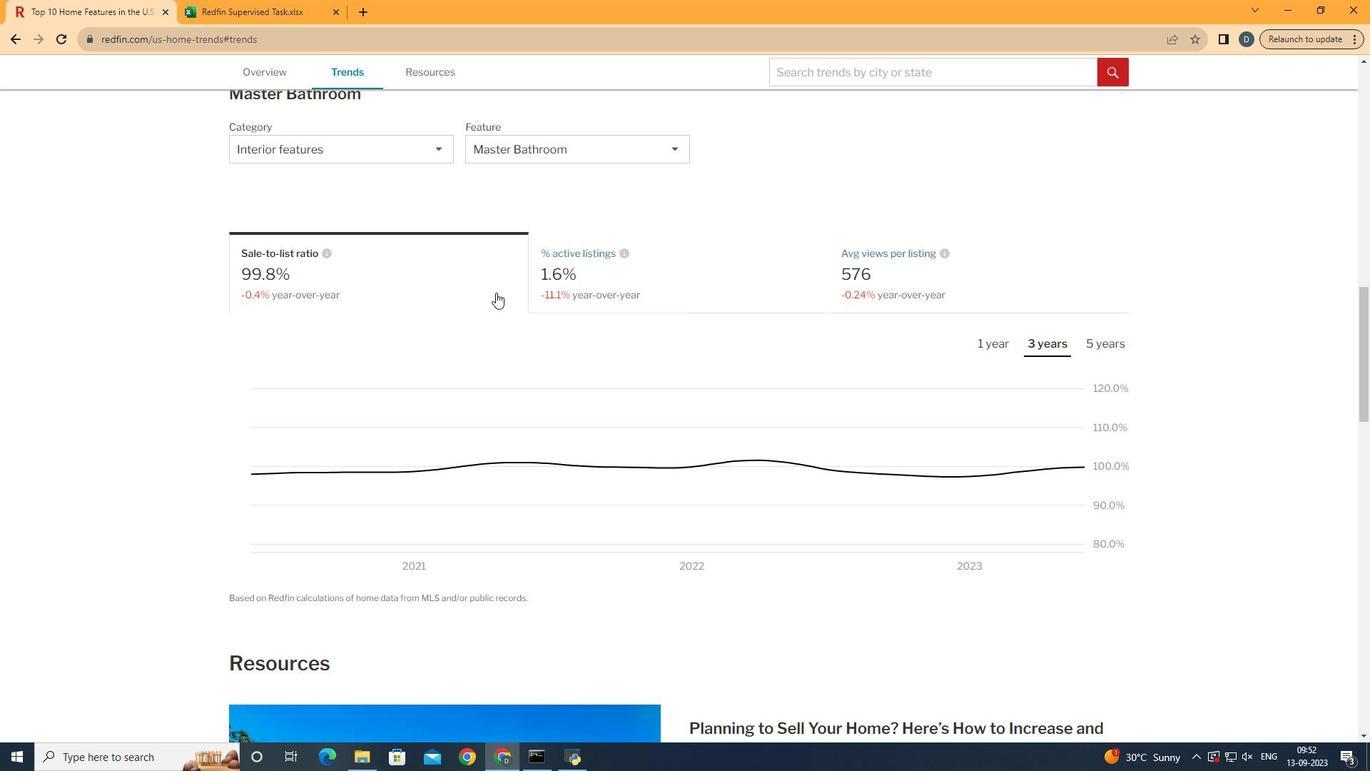 
Action: Mouse moved to (1116, 364)
Screenshot: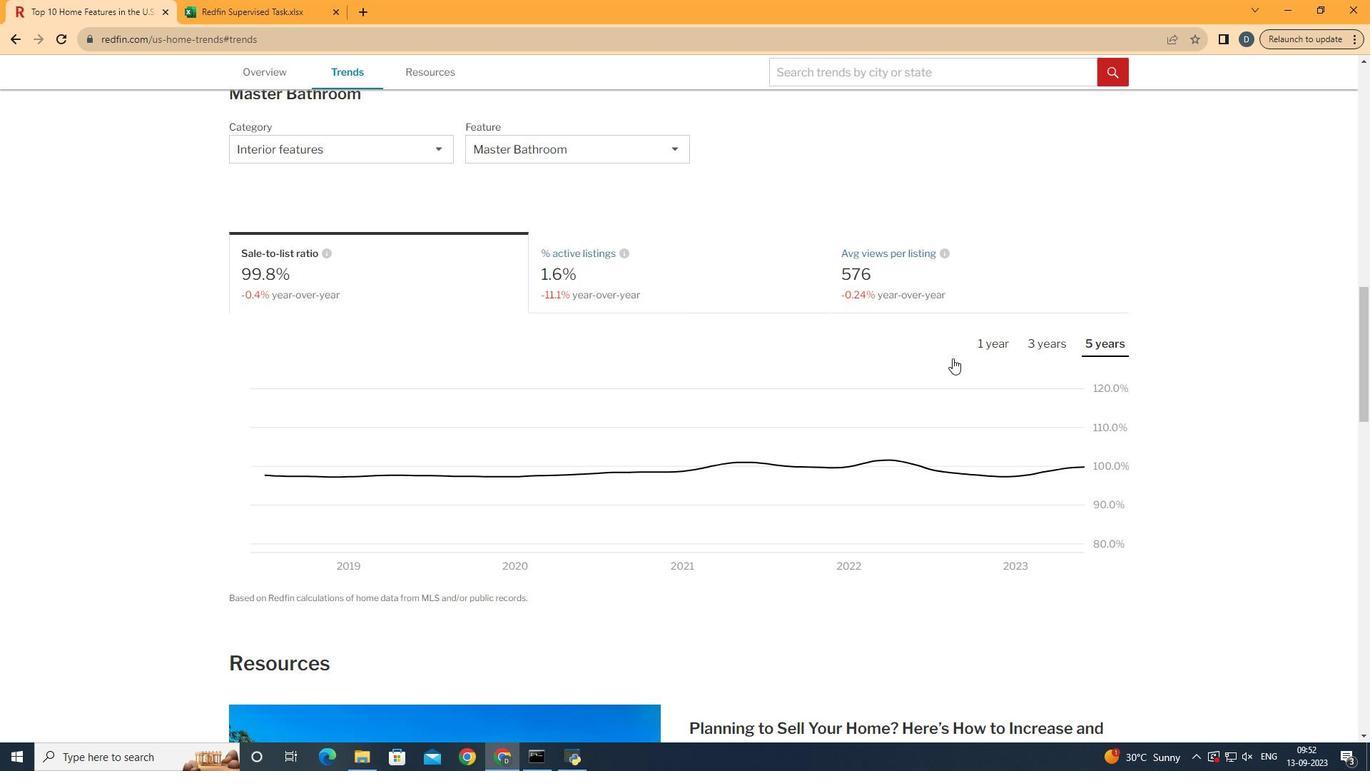 
Action: Mouse pressed left at (1116, 364)
Screenshot: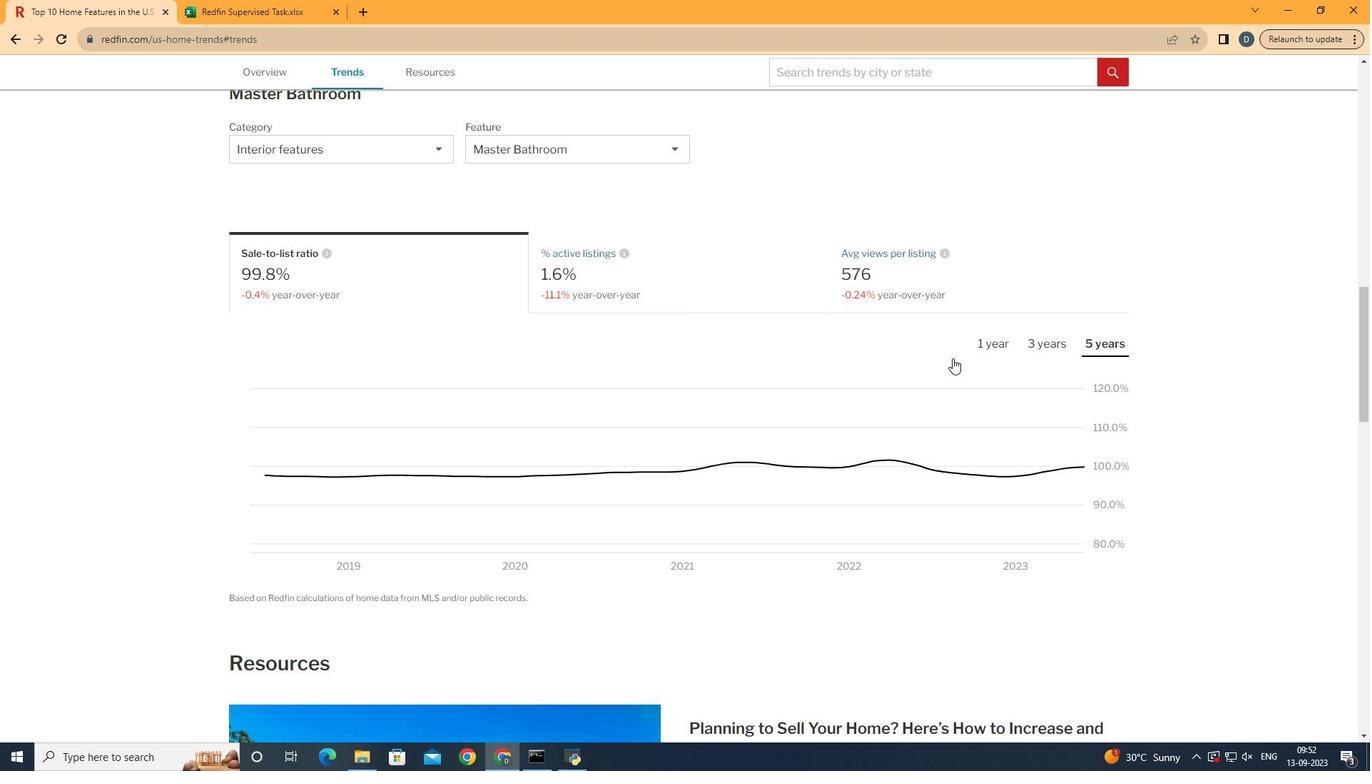 
Action: Mouse moved to (1118, 505)
Screenshot: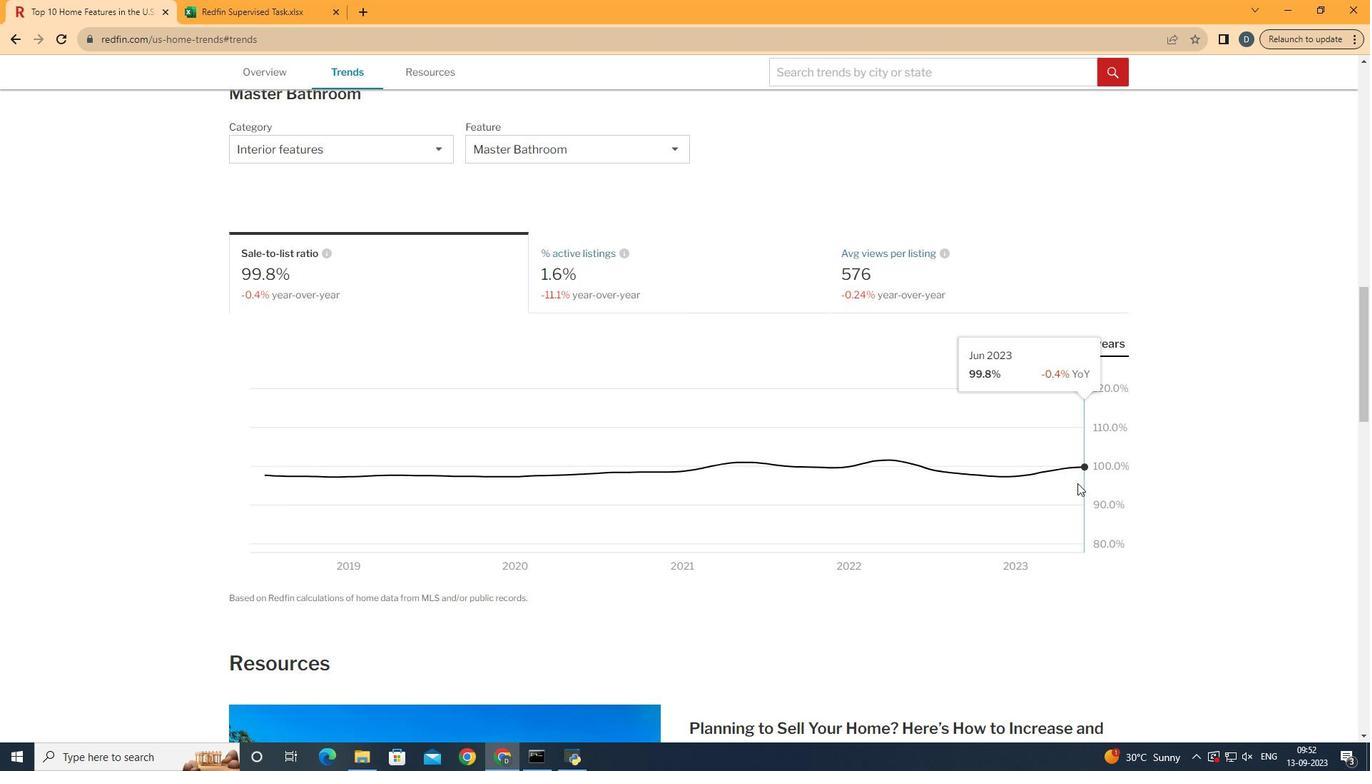 
